 Task: Create a due date automation trigger when advanced on, on the tuesday of the week before a card is due add fields without custom field "Resume" cleared at 11:00 AM.
Action: Mouse moved to (831, 311)
Screenshot: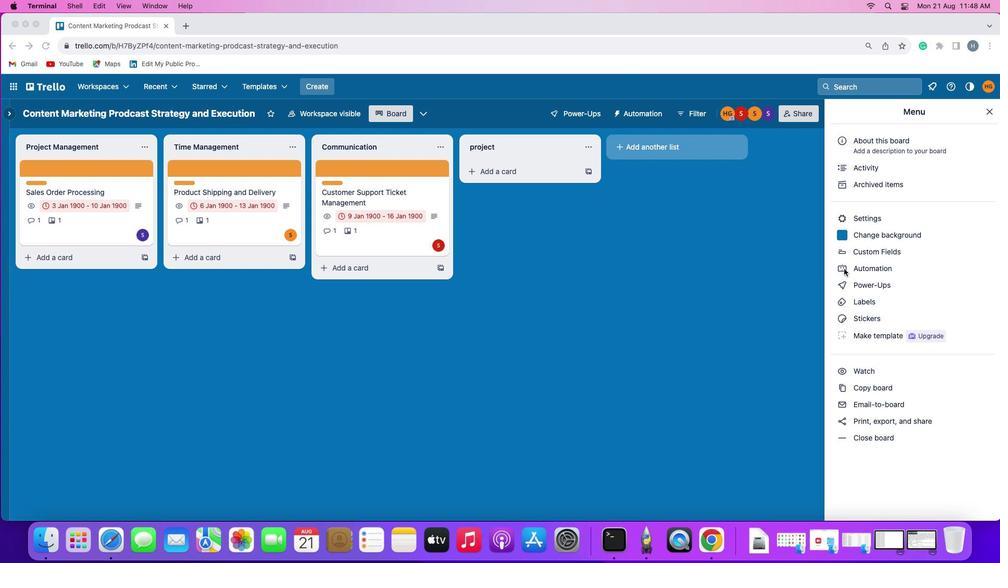 
Action: Mouse pressed left at (831, 311)
Screenshot: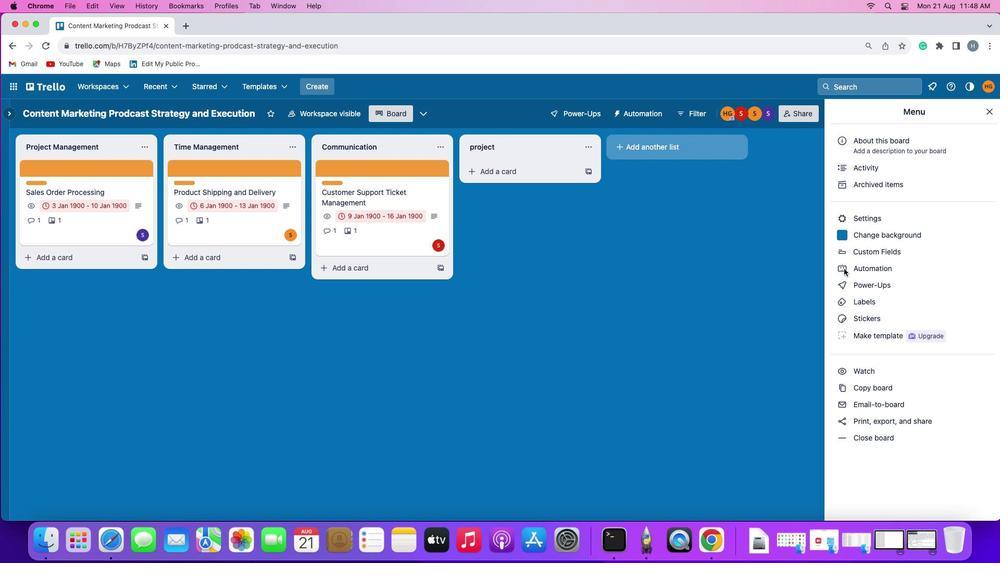 
Action: Mouse pressed left at (831, 311)
Screenshot: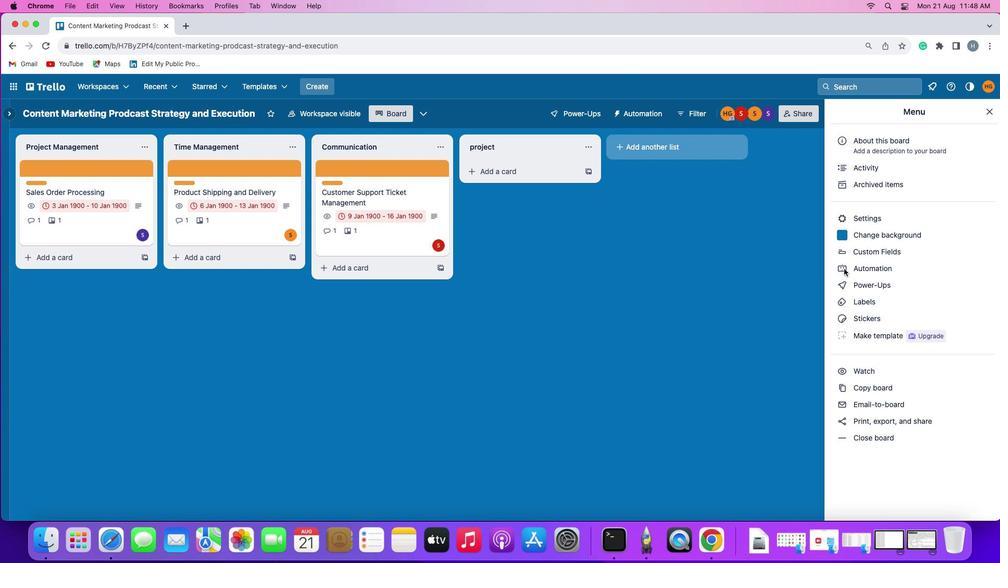 
Action: Mouse moved to (96, 291)
Screenshot: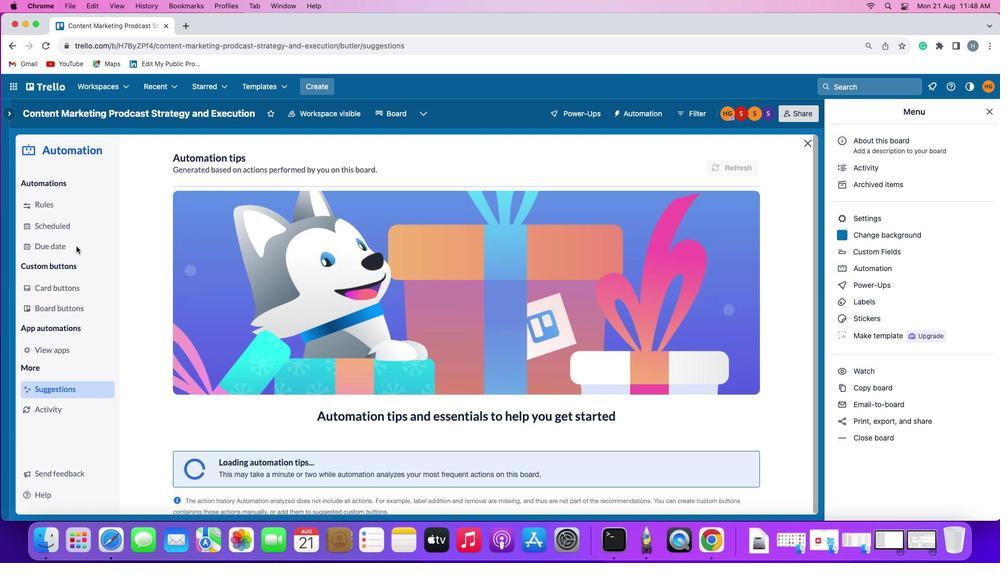 
Action: Mouse pressed left at (96, 291)
Screenshot: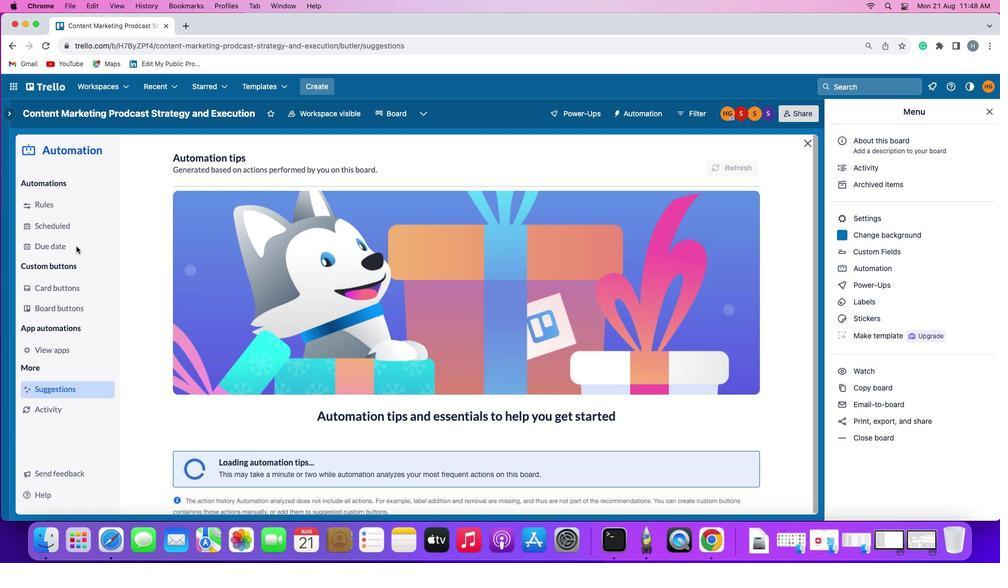 
Action: Mouse moved to (710, 217)
Screenshot: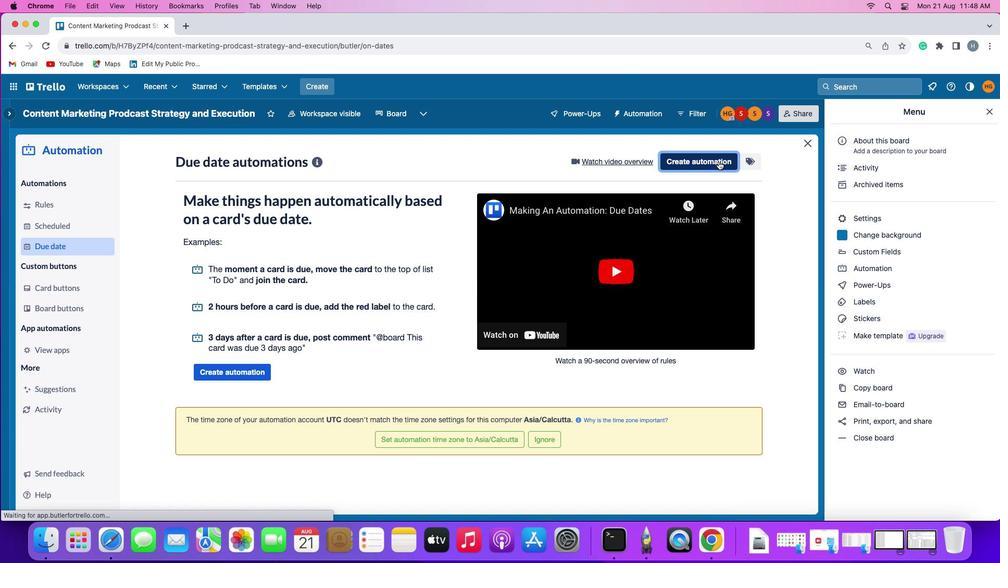 
Action: Mouse pressed left at (710, 217)
Screenshot: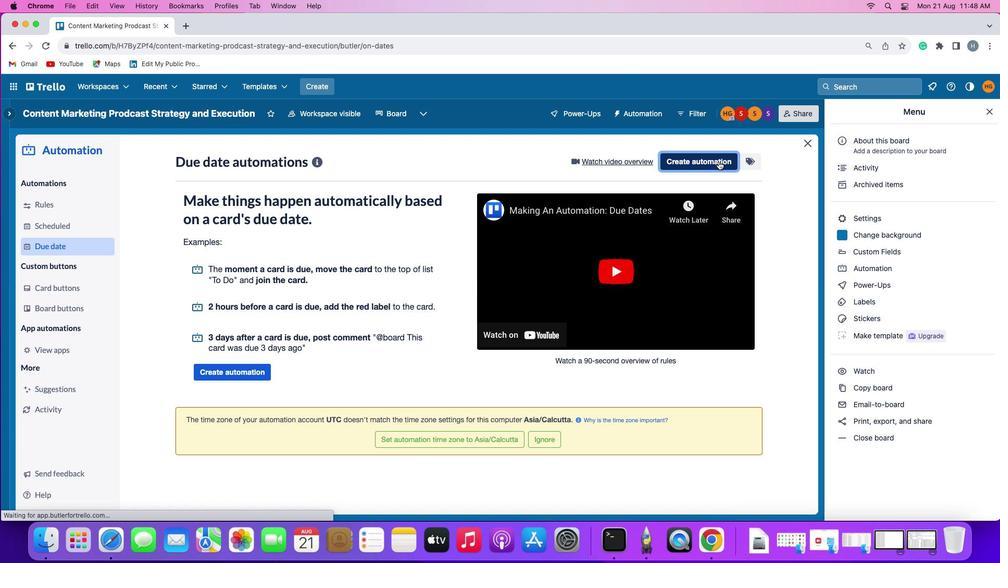 
Action: Mouse moved to (220, 302)
Screenshot: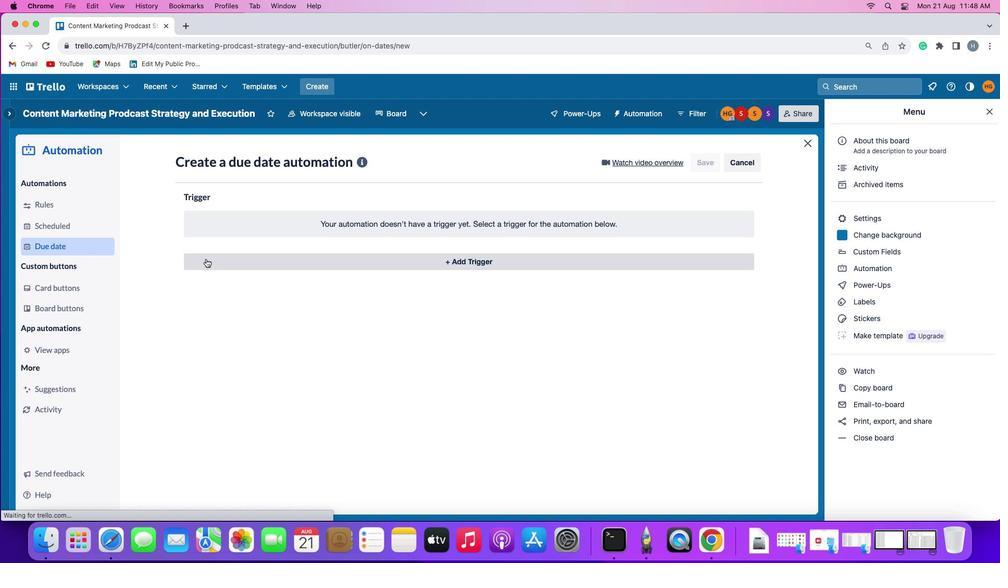
Action: Mouse pressed left at (220, 302)
Screenshot: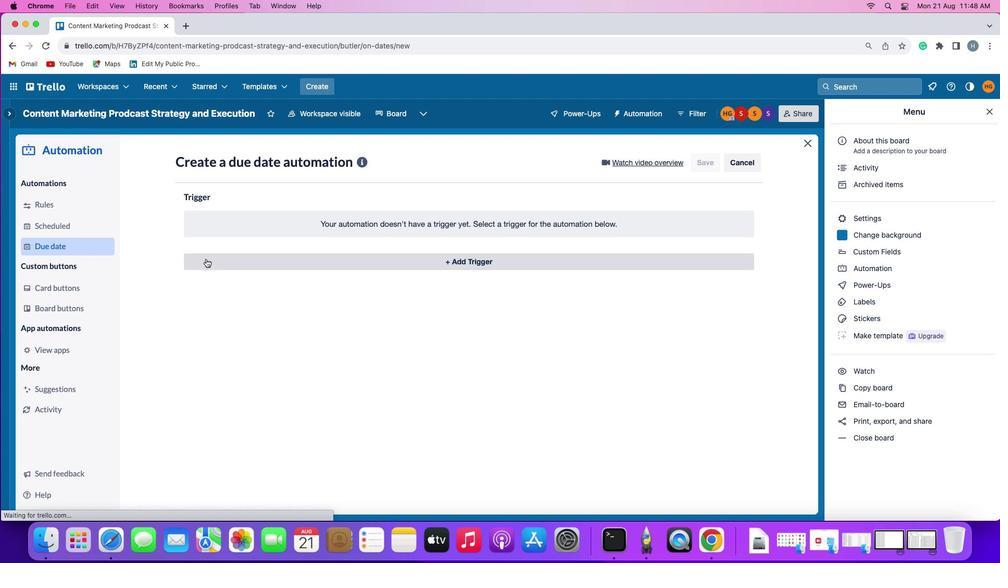 
Action: Mouse moved to (240, 477)
Screenshot: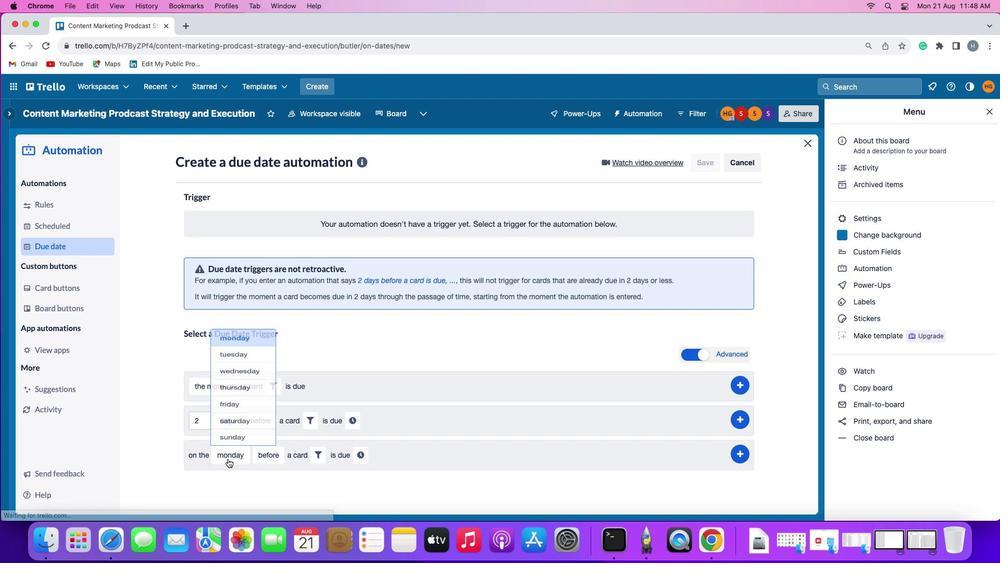 
Action: Mouse pressed left at (240, 477)
Screenshot: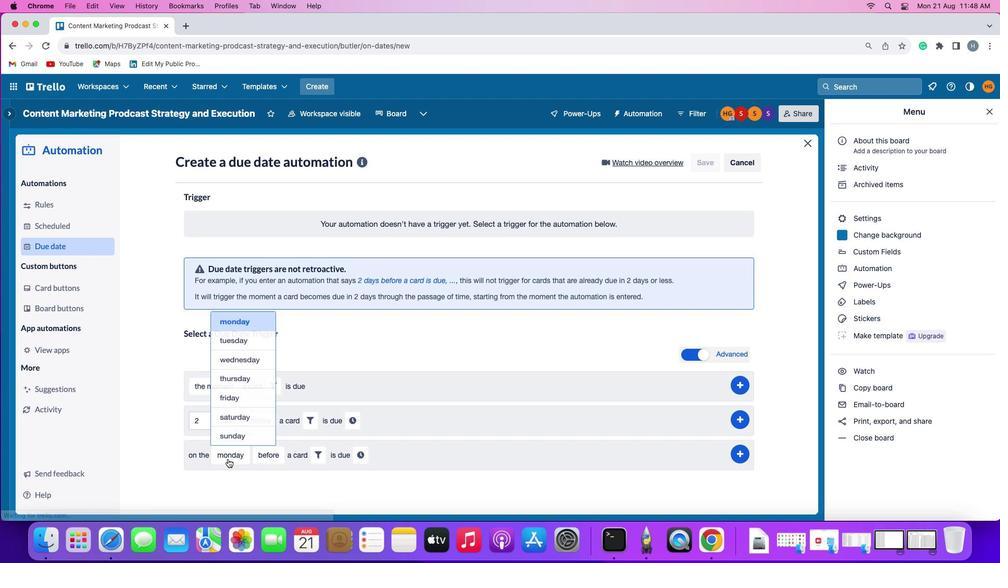 
Action: Mouse moved to (263, 367)
Screenshot: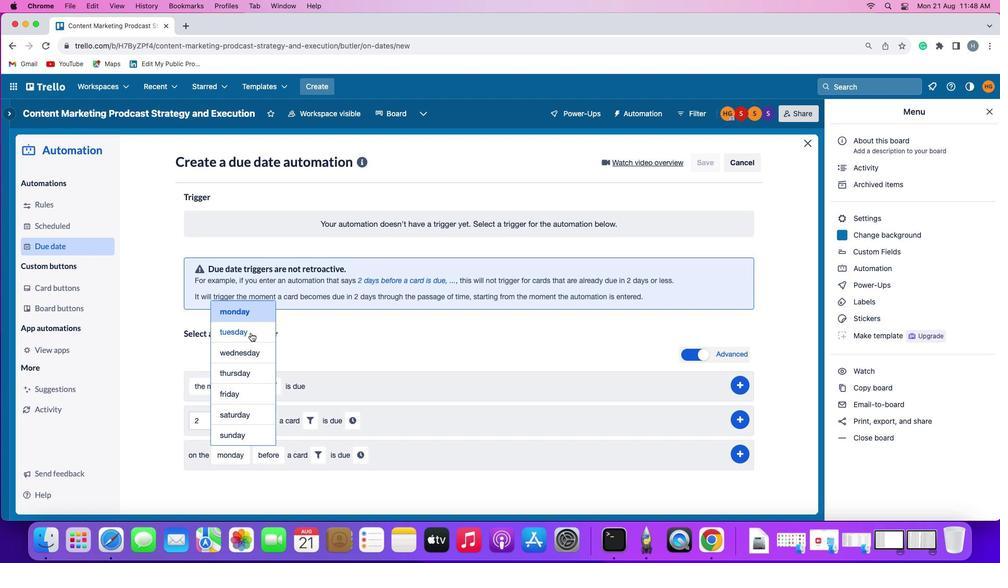 
Action: Mouse pressed left at (263, 367)
Screenshot: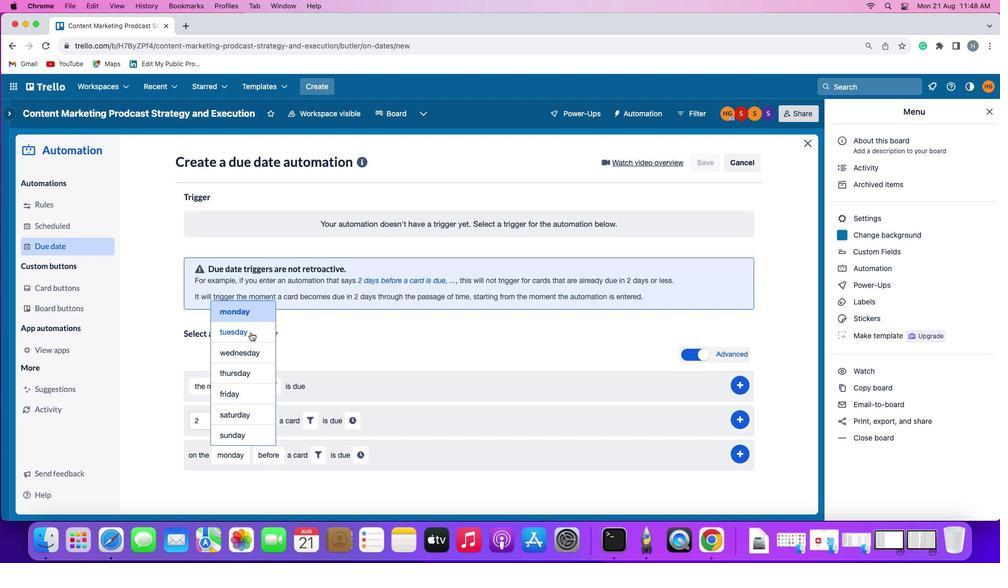 
Action: Mouse moved to (281, 480)
Screenshot: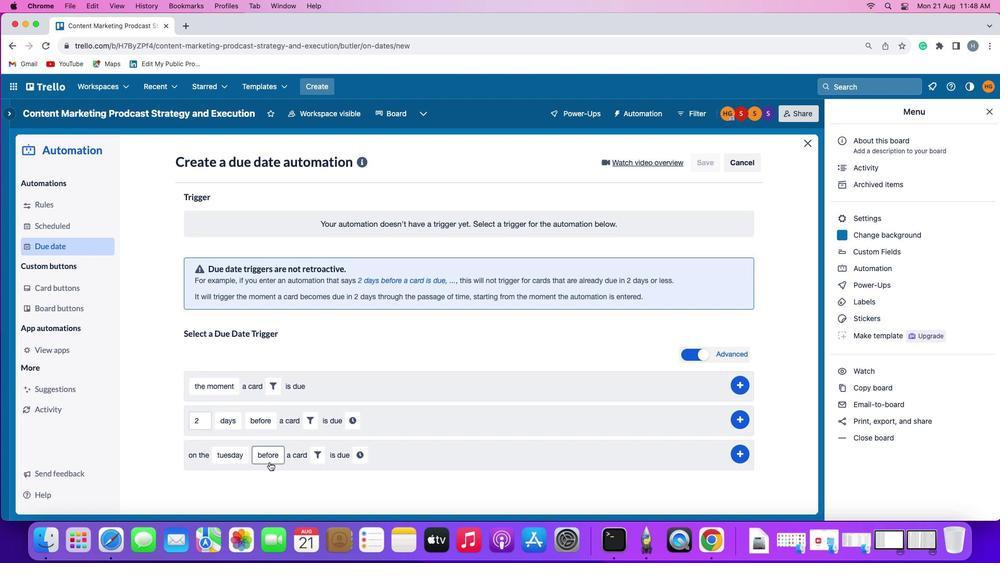 
Action: Mouse pressed left at (281, 480)
Screenshot: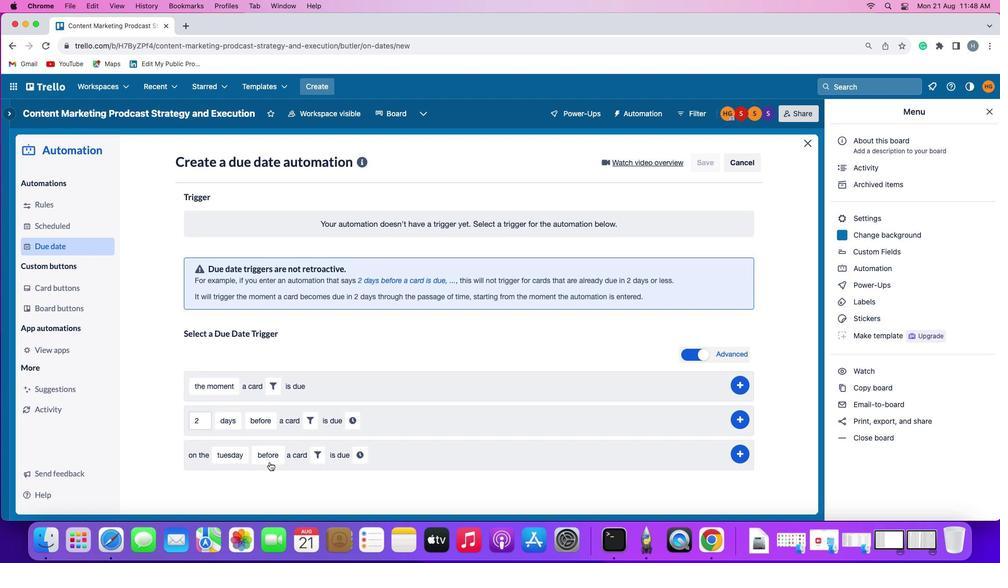 
Action: Mouse moved to (288, 456)
Screenshot: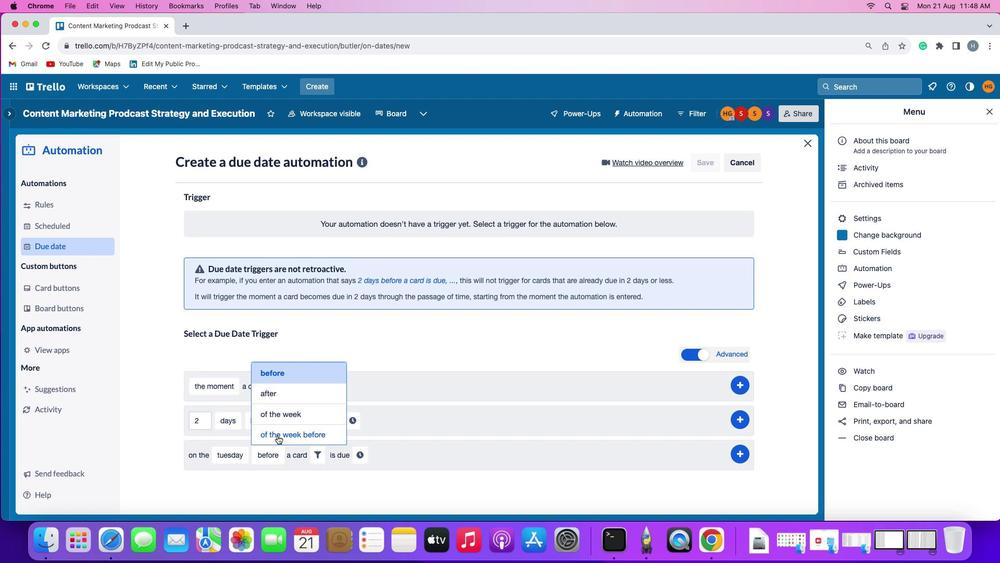 
Action: Mouse pressed left at (288, 456)
Screenshot: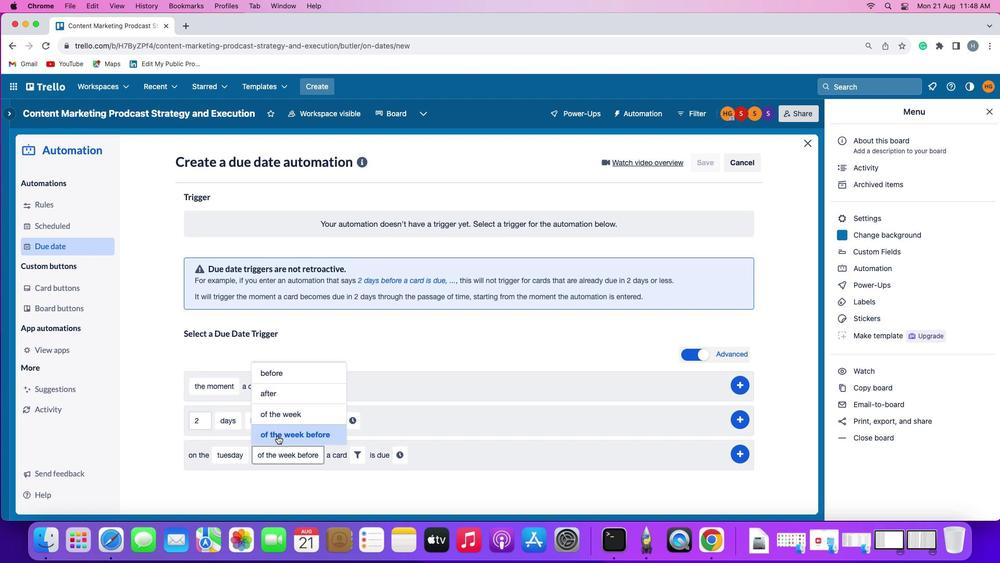 
Action: Mouse moved to (363, 473)
Screenshot: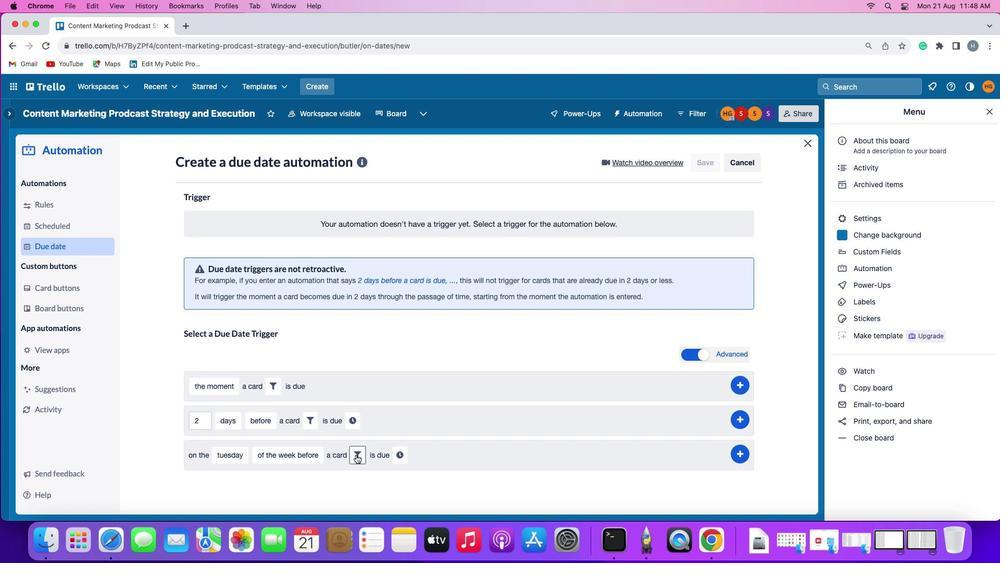 
Action: Mouse pressed left at (363, 473)
Screenshot: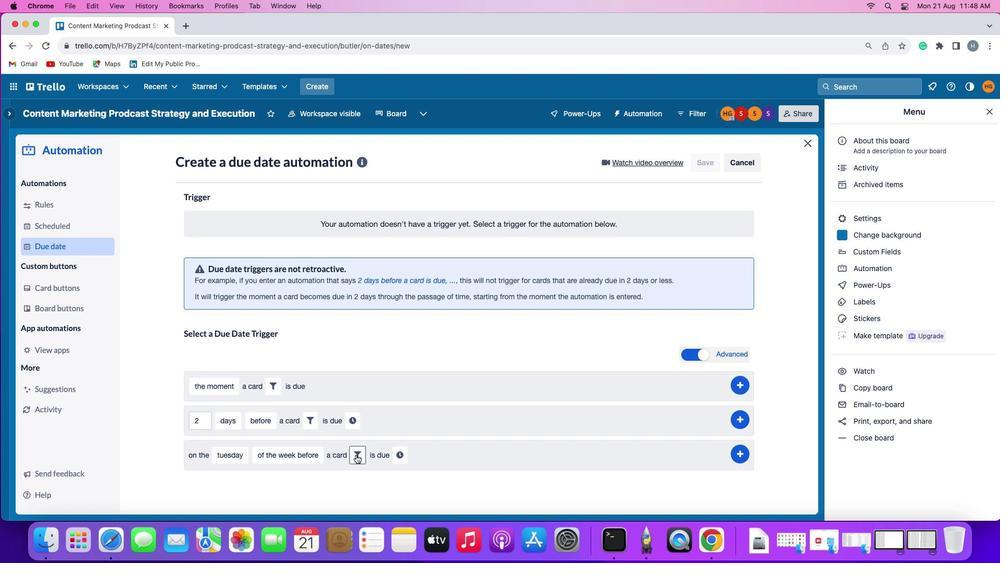 
Action: Mouse moved to (520, 505)
Screenshot: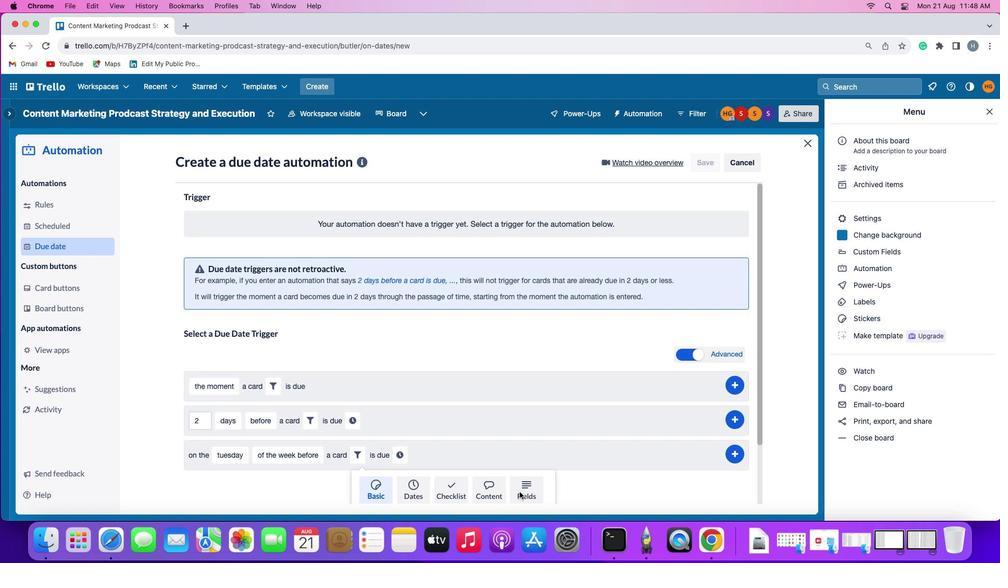 
Action: Mouse pressed left at (520, 505)
Screenshot: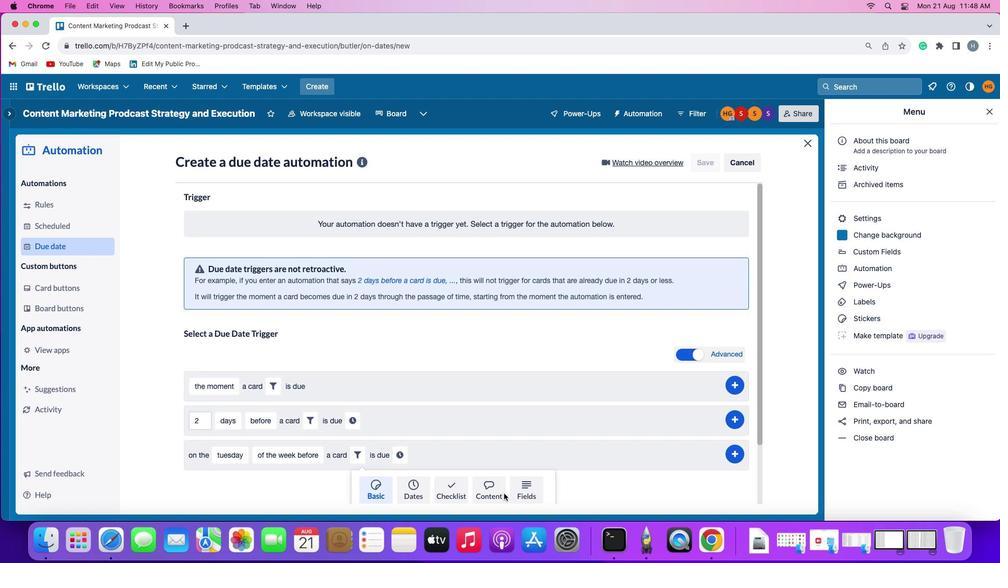
Action: Mouse moved to (353, 492)
Screenshot: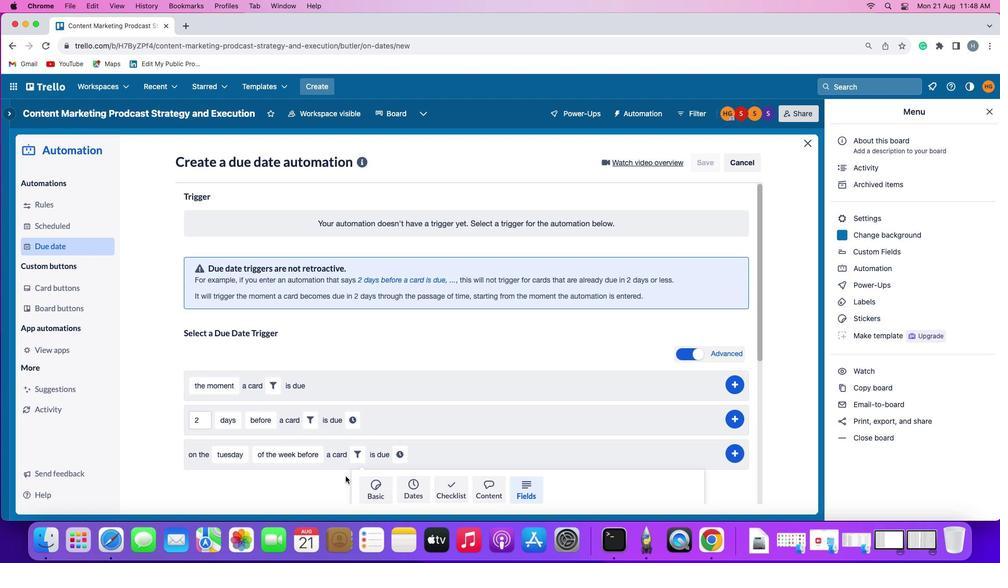 
Action: Mouse scrolled (353, 492) with delta (22, 76)
Screenshot: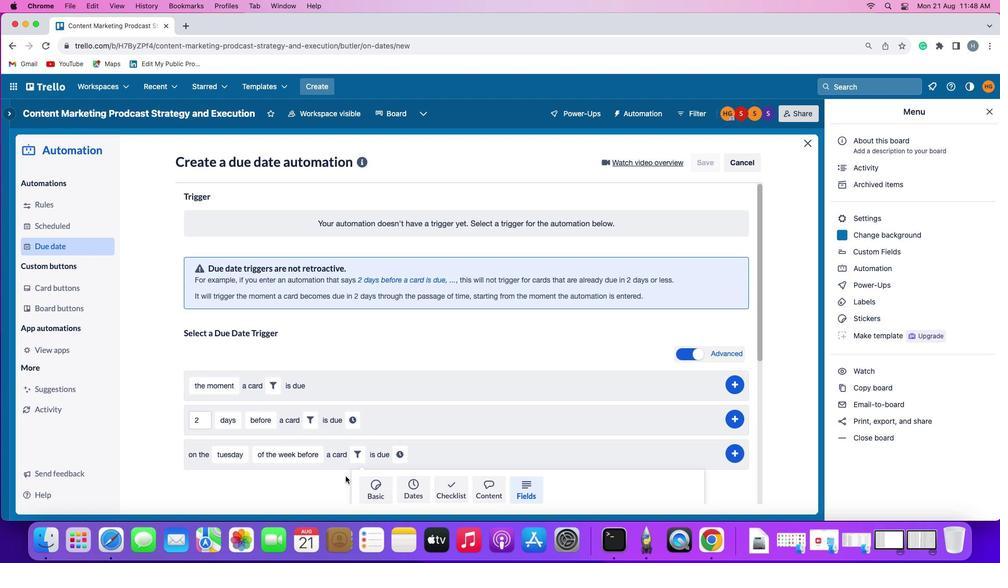 
Action: Mouse scrolled (353, 492) with delta (22, 76)
Screenshot: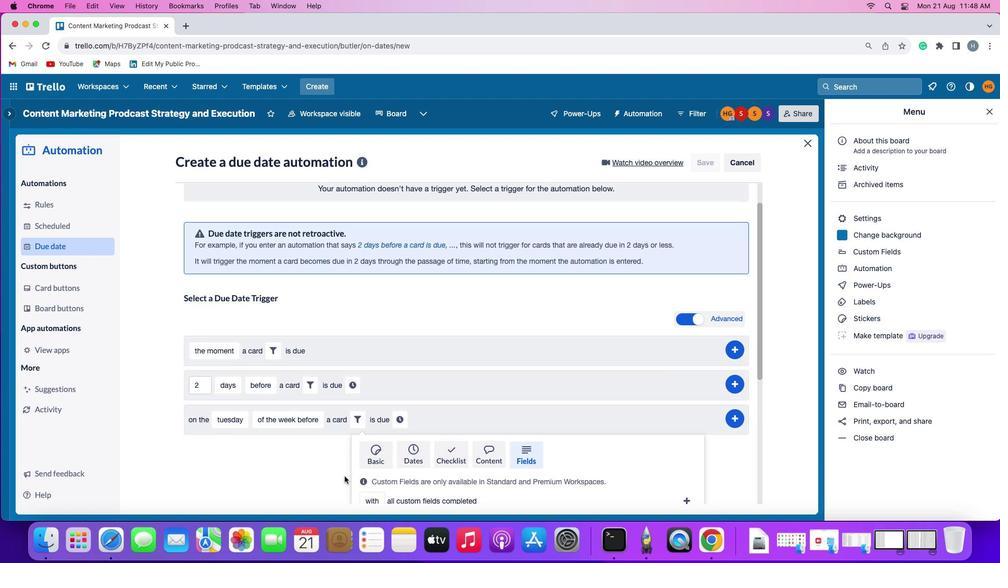 
Action: Mouse scrolled (353, 492) with delta (22, 75)
Screenshot: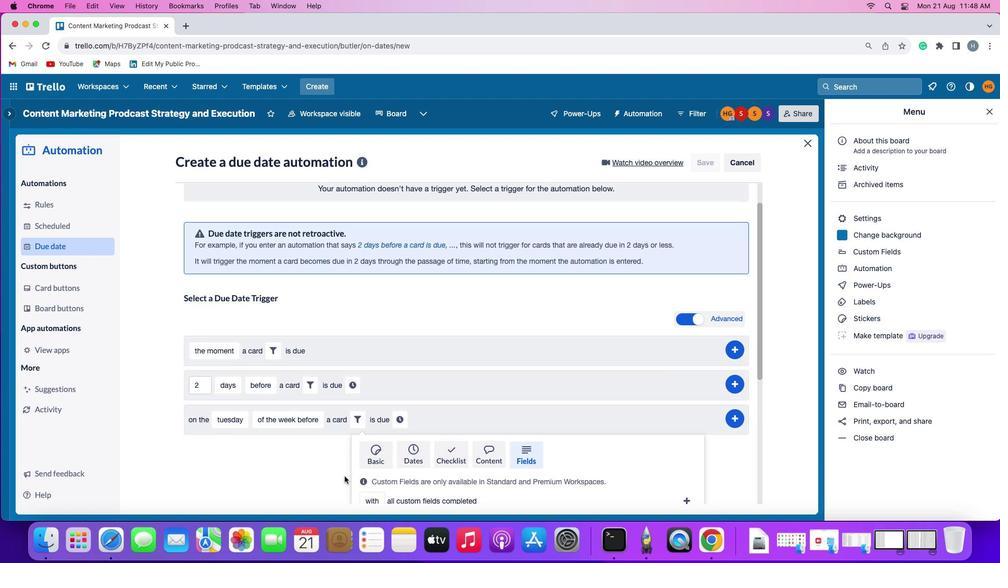 
Action: Mouse moved to (353, 492)
Screenshot: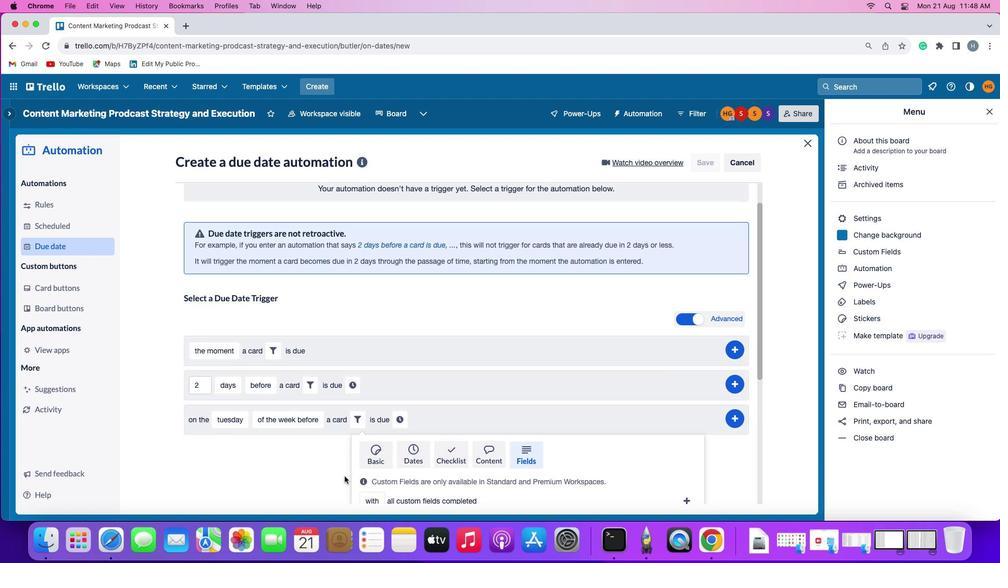 
Action: Mouse scrolled (353, 492) with delta (22, 74)
Screenshot: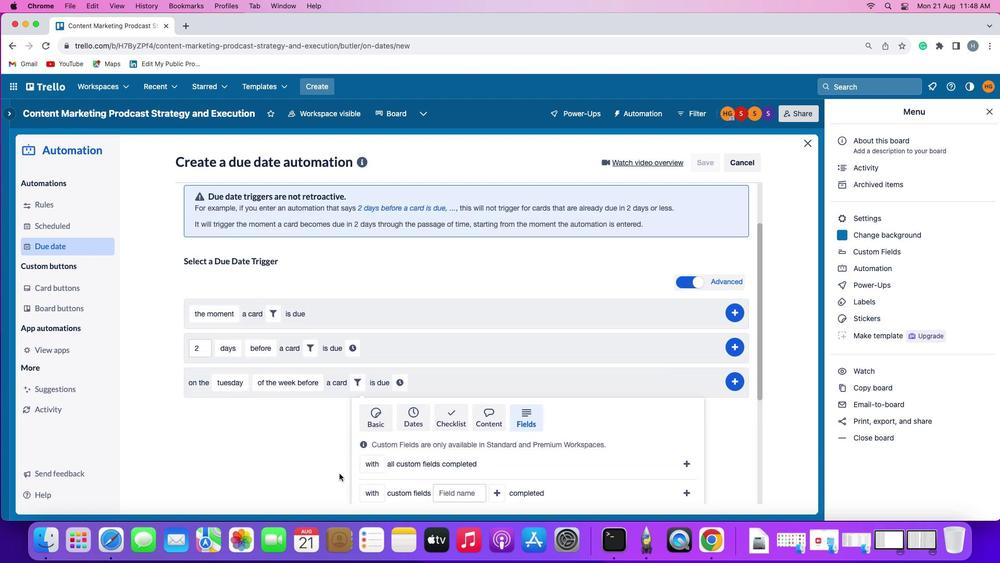 
Action: Mouse moved to (353, 492)
Screenshot: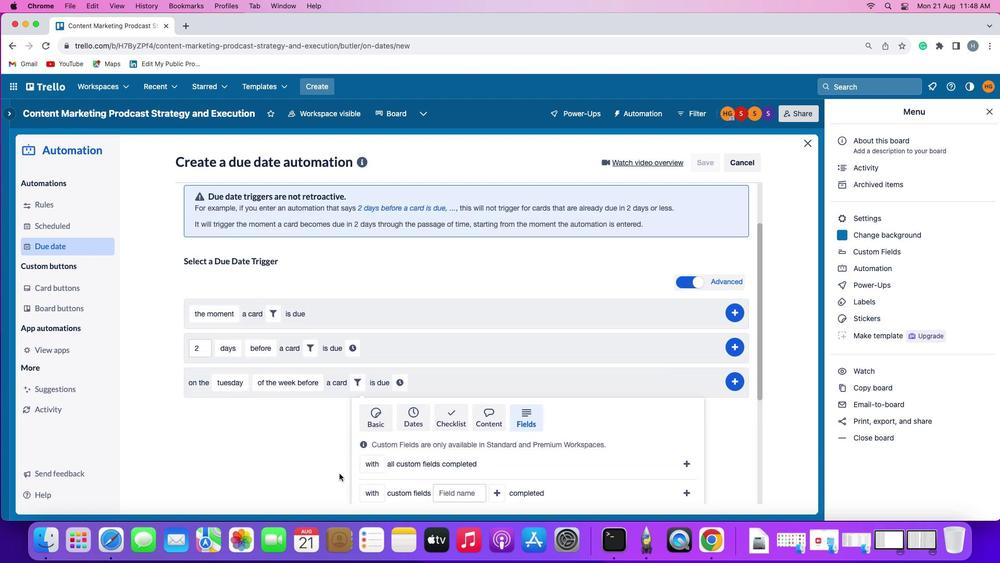 
Action: Mouse scrolled (353, 492) with delta (22, 74)
Screenshot: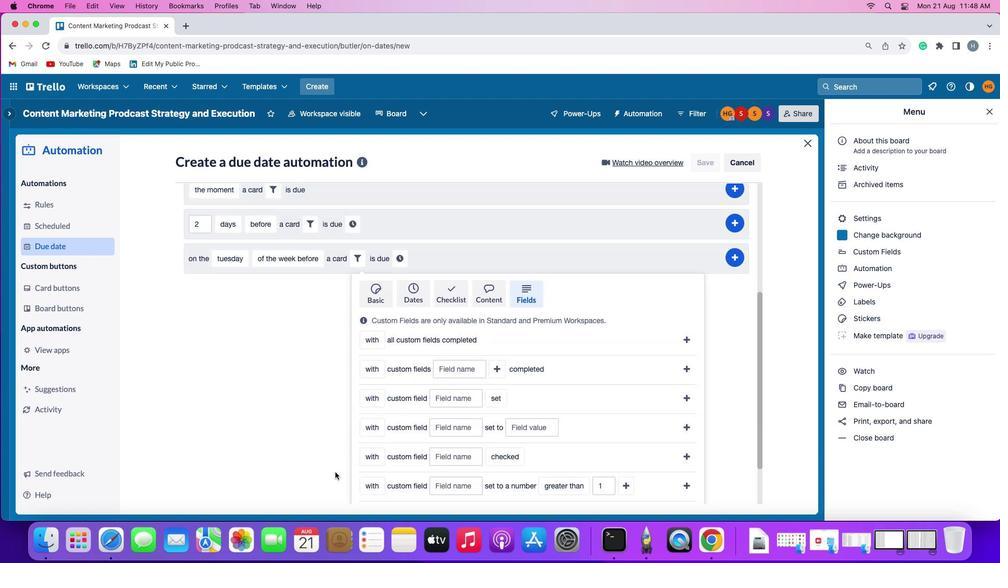 
Action: Mouse moved to (333, 486)
Screenshot: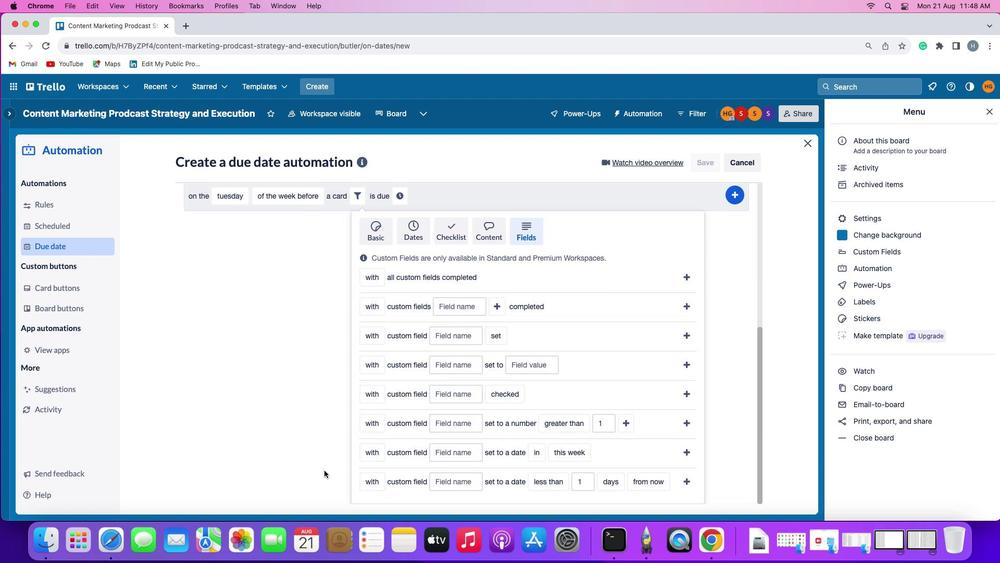 
Action: Mouse scrolled (333, 486) with delta (22, 76)
Screenshot: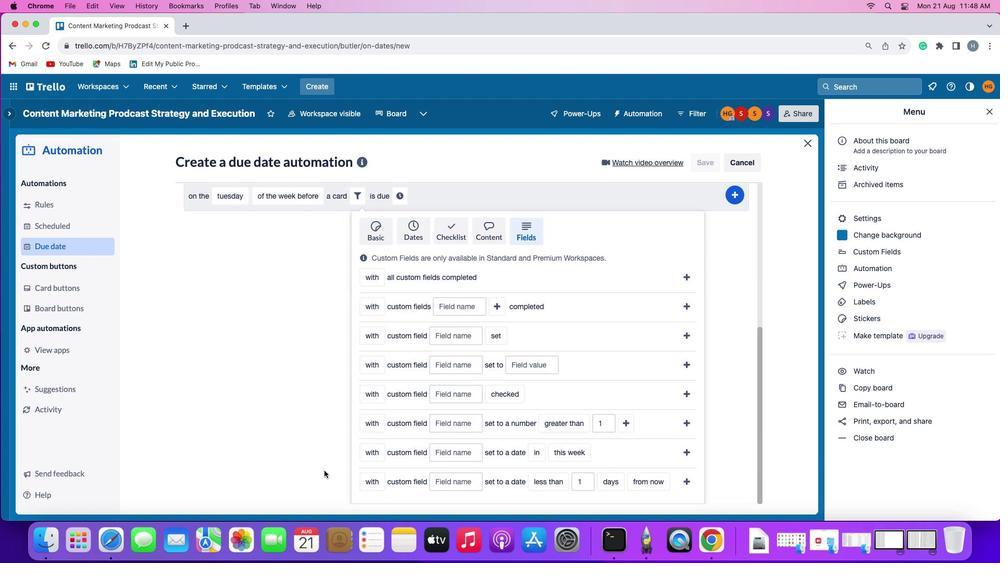 
Action: Mouse scrolled (333, 486) with delta (22, 76)
Screenshot: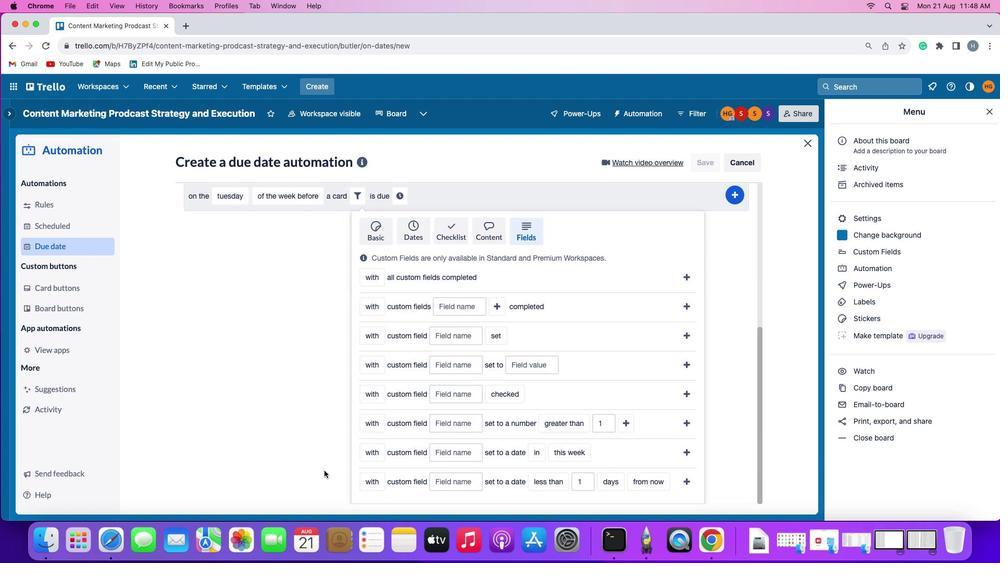 
Action: Mouse scrolled (333, 486) with delta (22, 75)
Screenshot: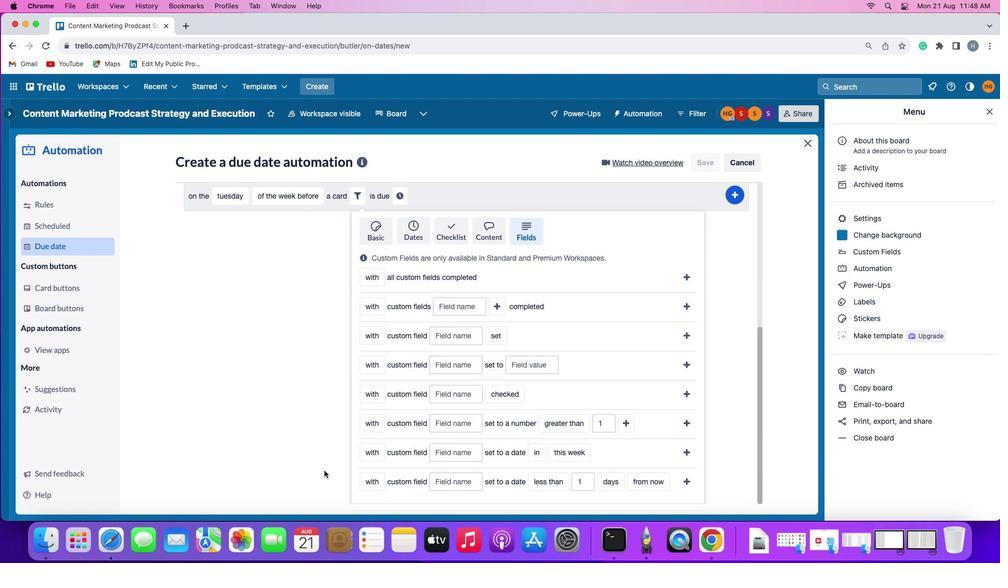
Action: Mouse scrolled (333, 486) with delta (22, 74)
Screenshot: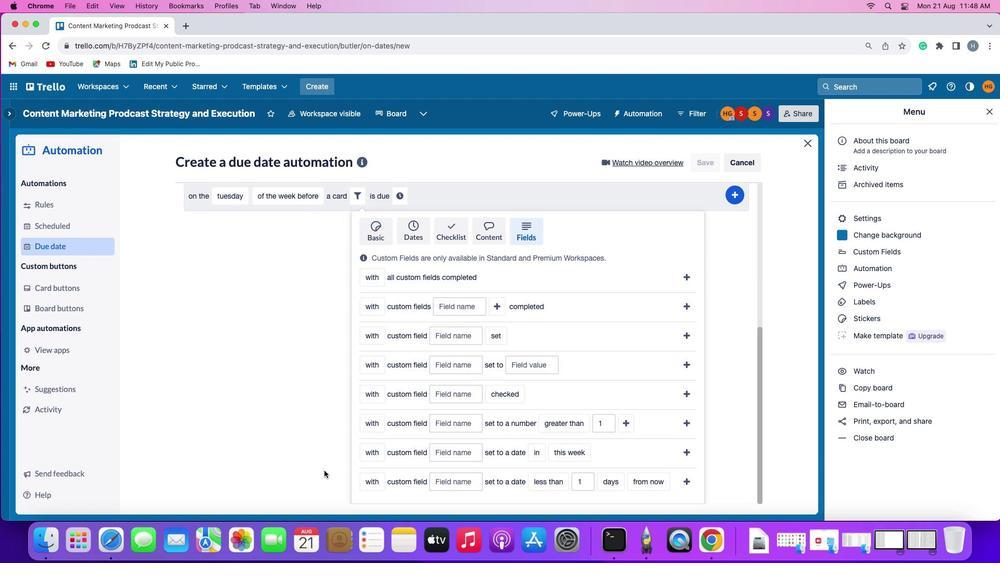 
Action: Mouse moved to (377, 367)
Screenshot: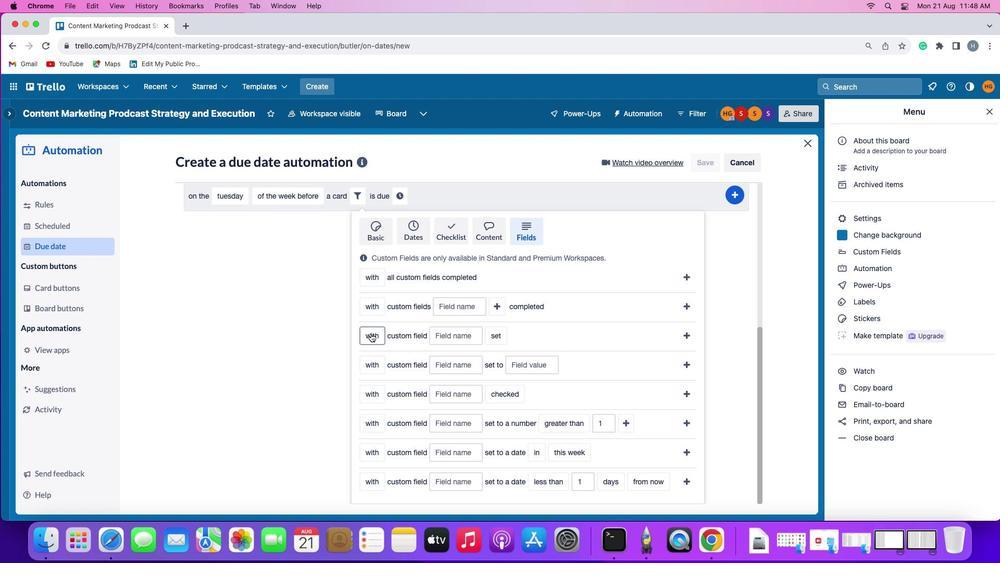 
Action: Mouse pressed left at (377, 367)
Screenshot: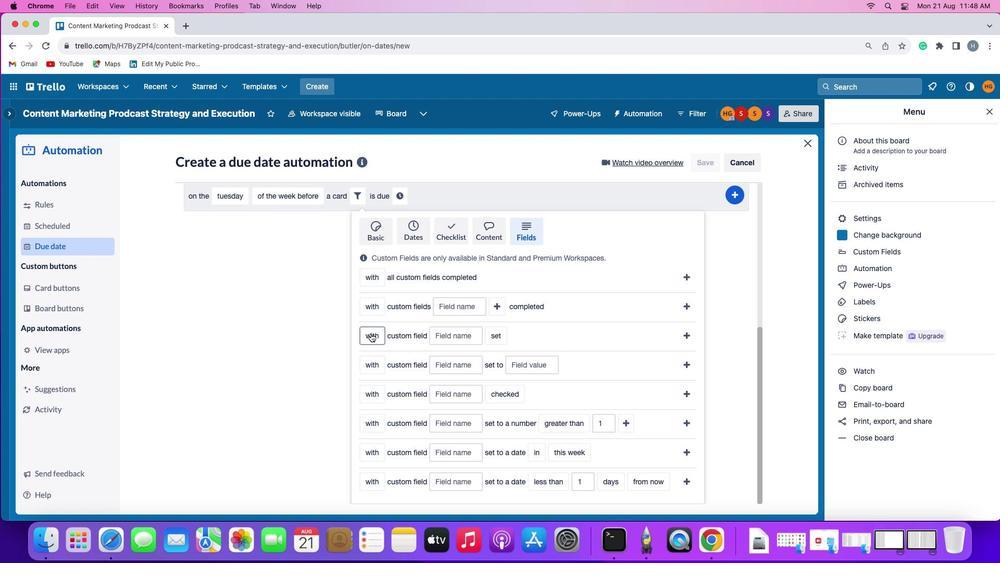 
Action: Mouse moved to (390, 405)
Screenshot: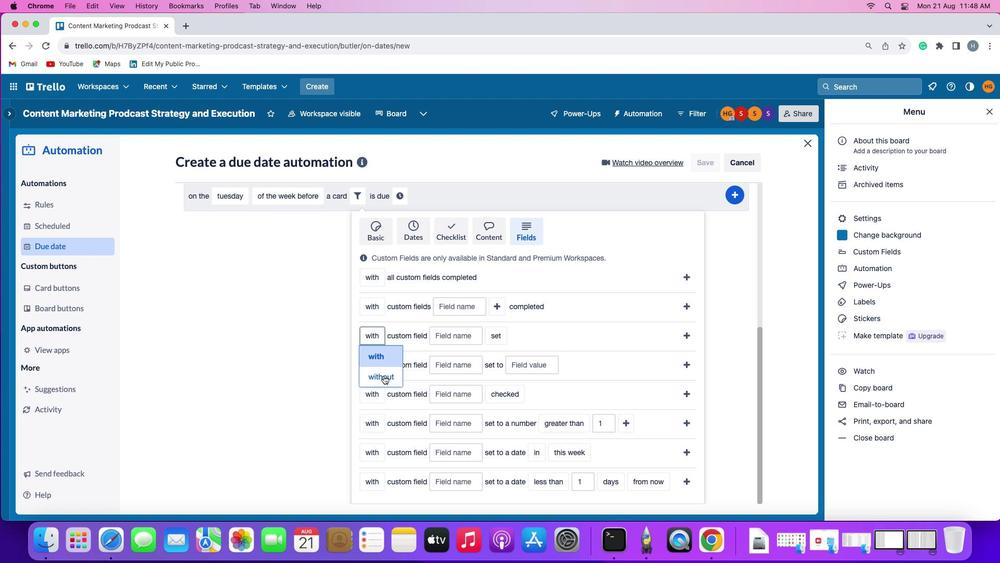 
Action: Mouse pressed left at (390, 405)
Screenshot: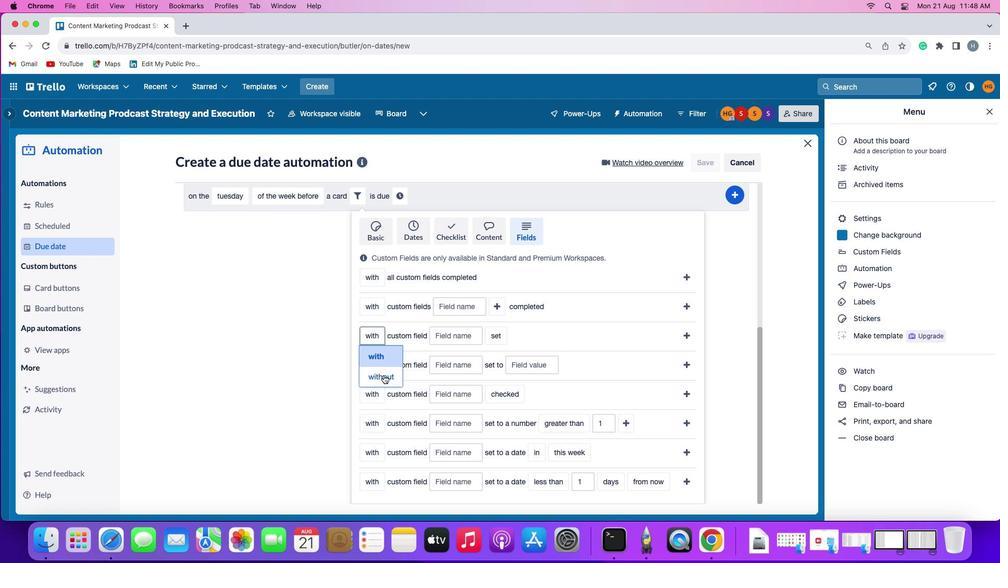 
Action: Mouse moved to (455, 373)
Screenshot: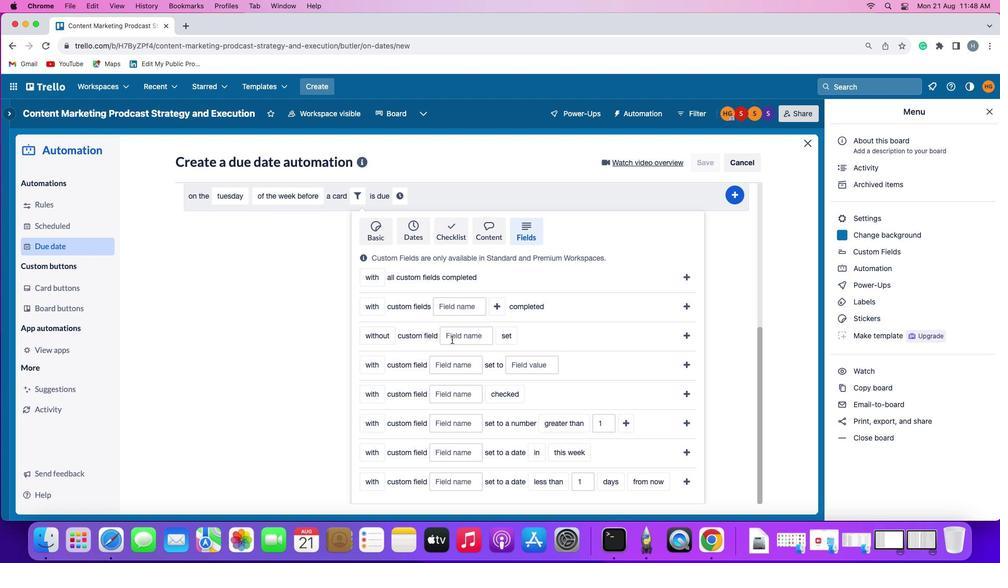 
Action: Mouse pressed left at (455, 373)
Screenshot: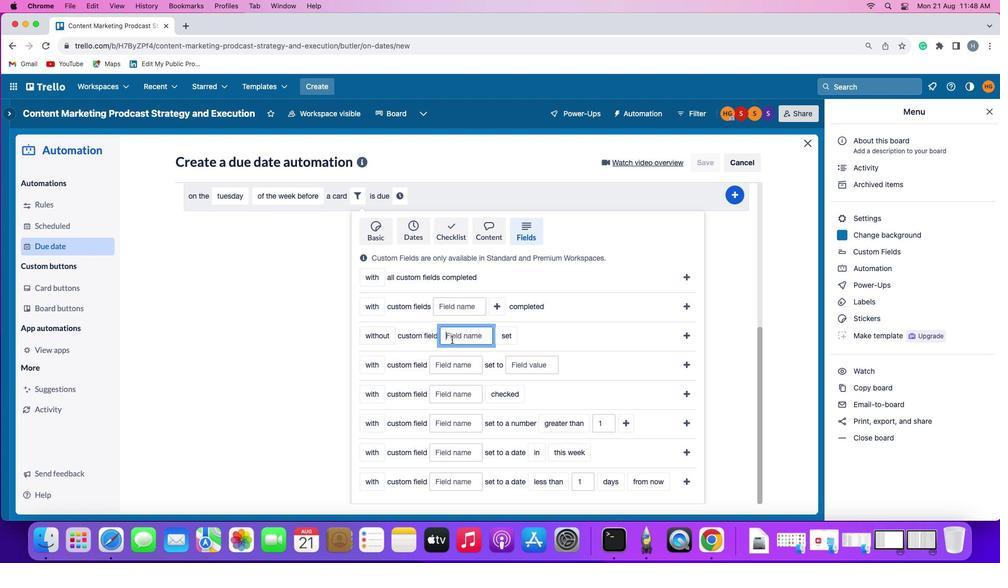 
Action: Key pressed Key.shift'R''e''s''u''m''e'
Screenshot: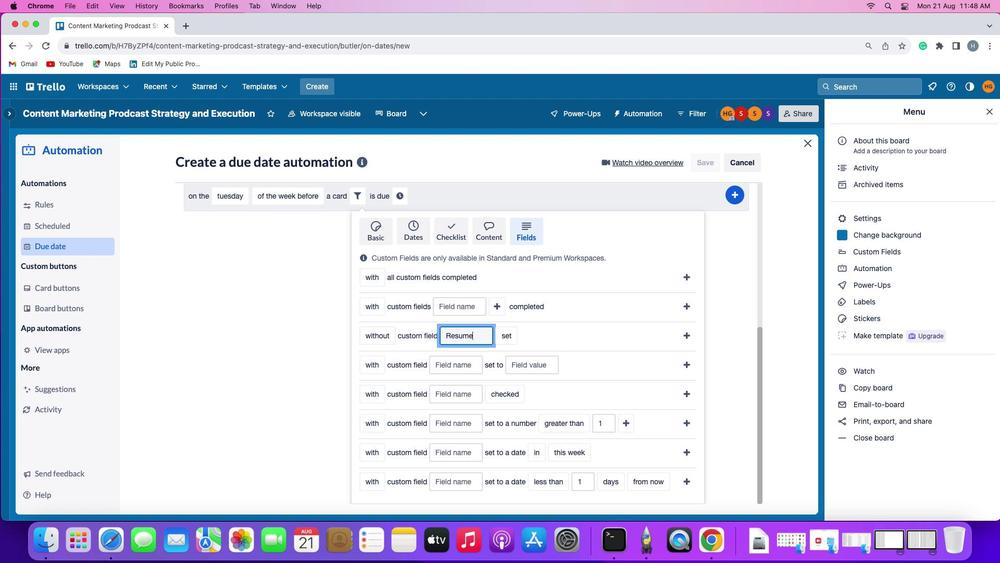 
Action: Mouse moved to (516, 368)
Screenshot: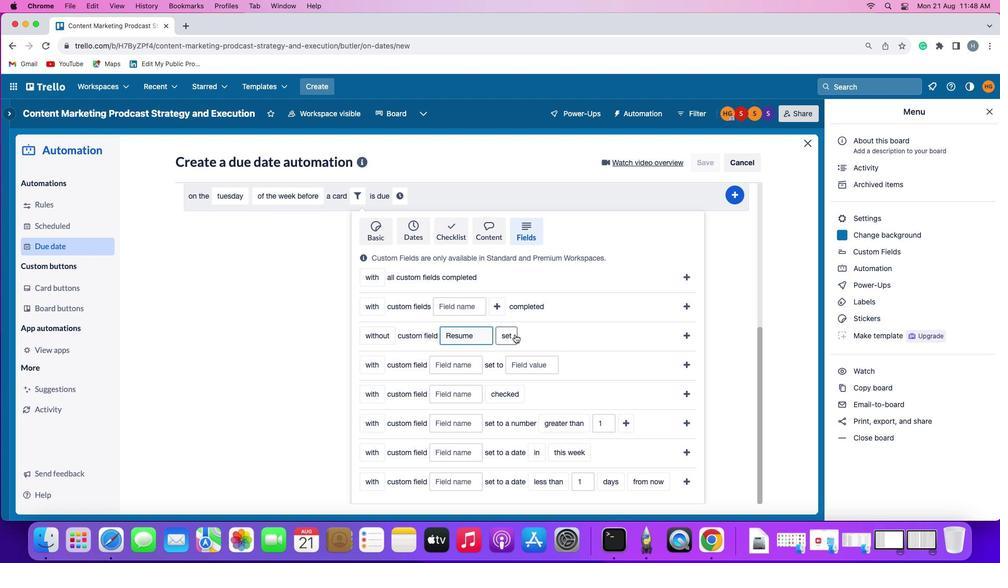 
Action: Mouse pressed left at (516, 368)
Screenshot: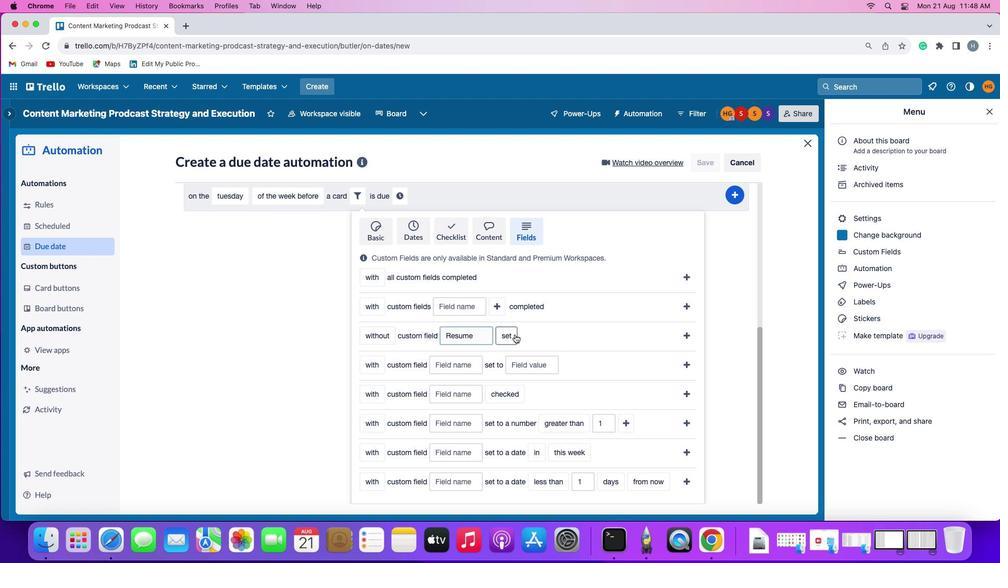 
Action: Mouse moved to (516, 408)
Screenshot: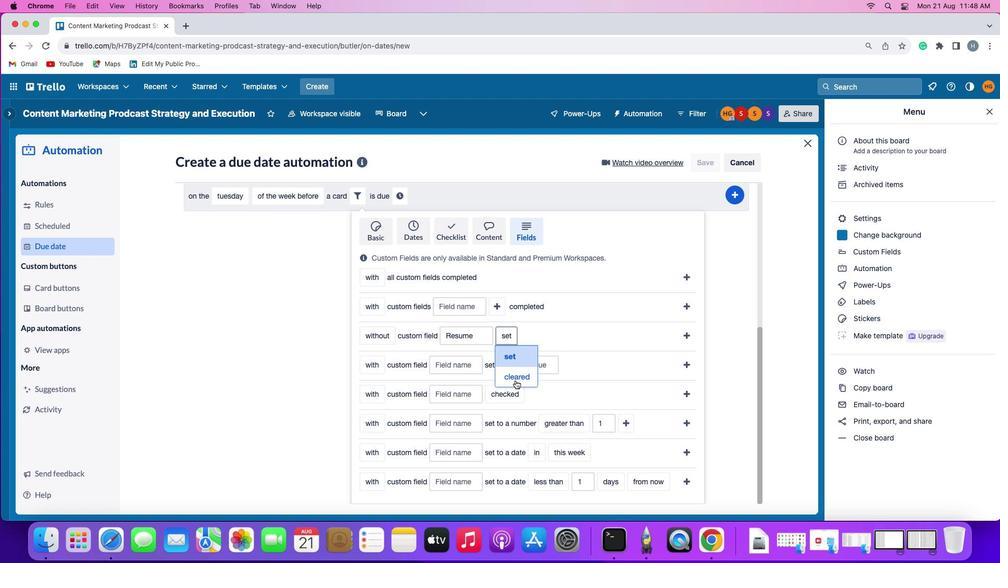 
Action: Mouse pressed left at (516, 408)
Screenshot: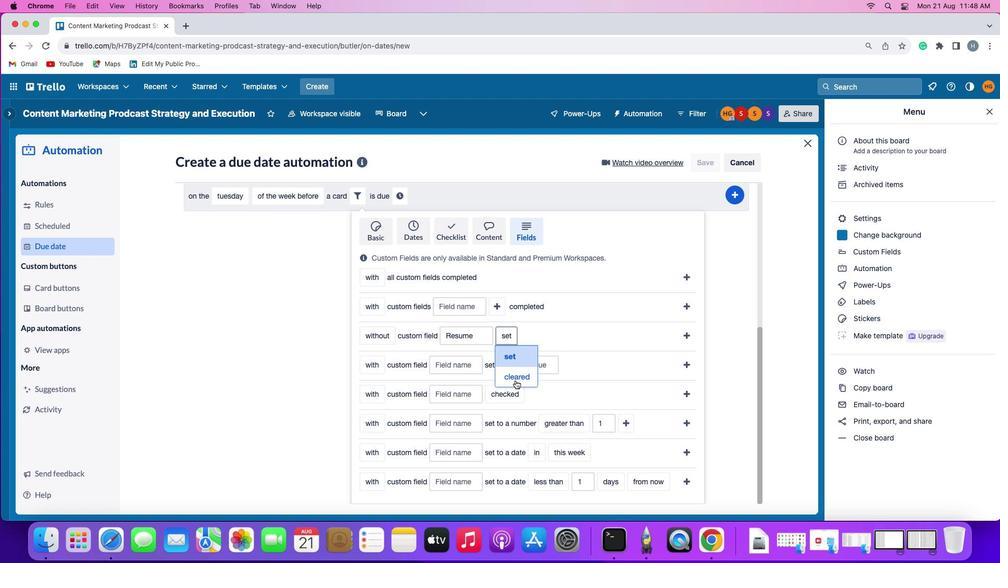 
Action: Mouse moved to (689, 365)
Screenshot: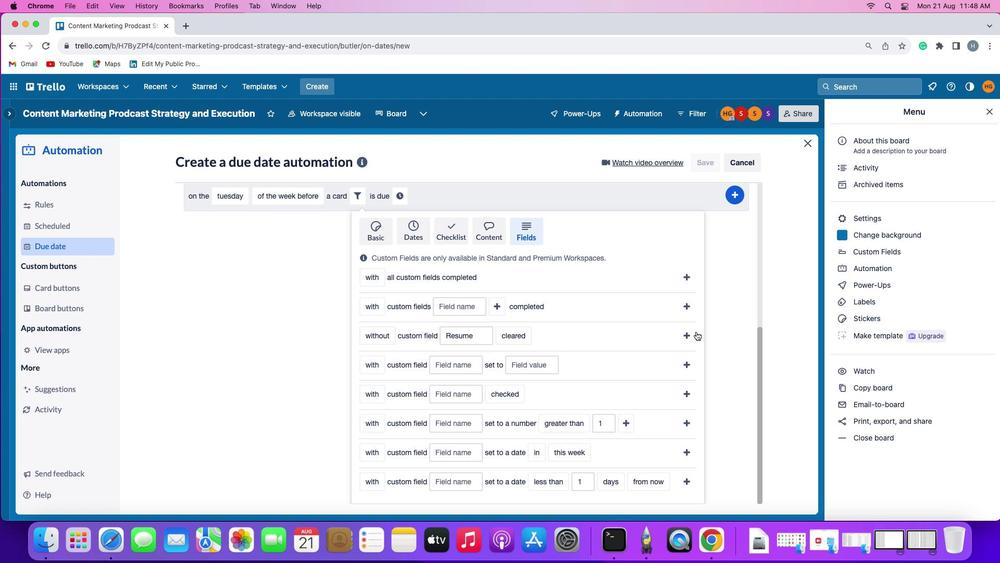 
Action: Mouse pressed left at (689, 365)
Screenshot: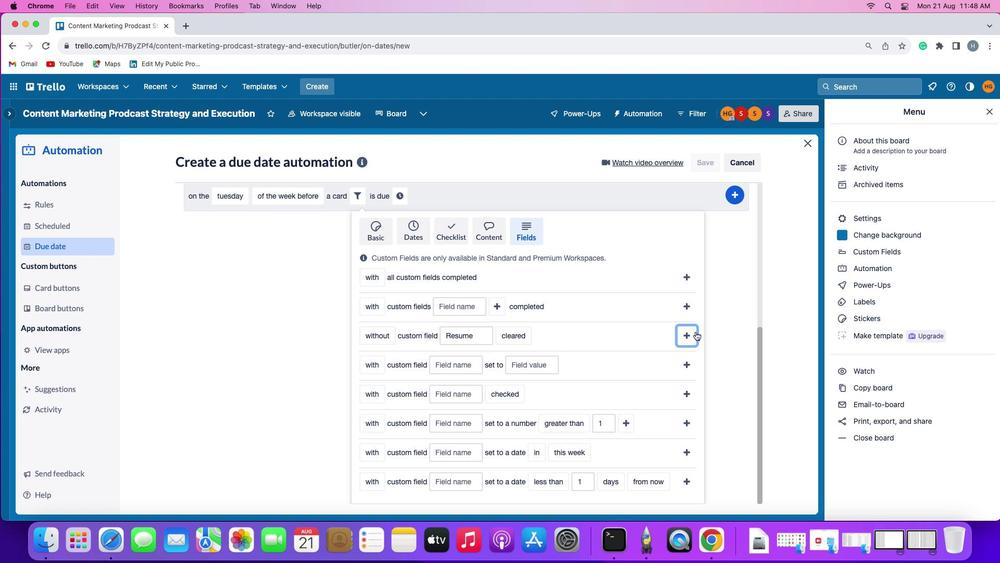 
Action: Mouse moved to (553, 473)
Screenshot: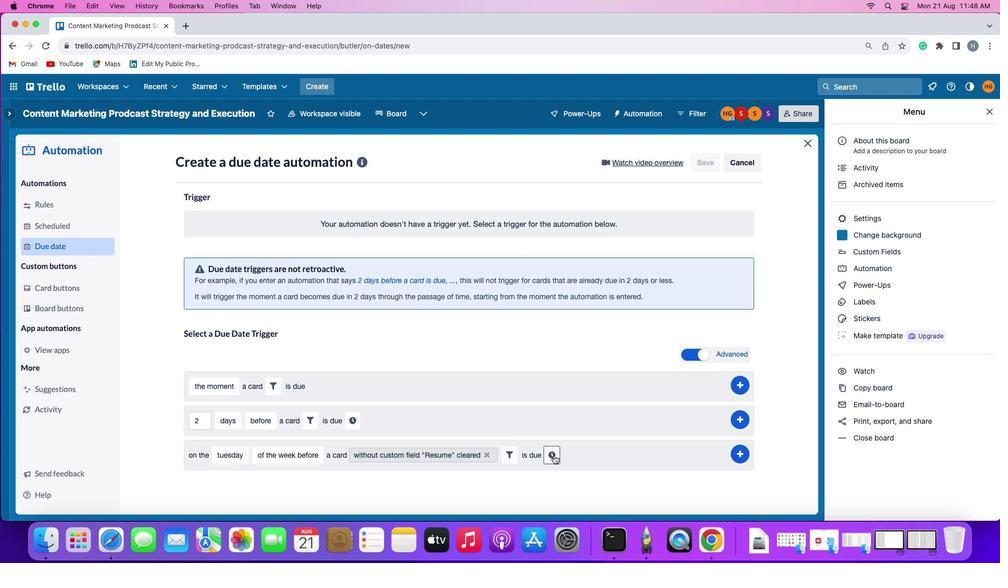 
Action: Mouse pressed left at (553, 473)
Screenshot: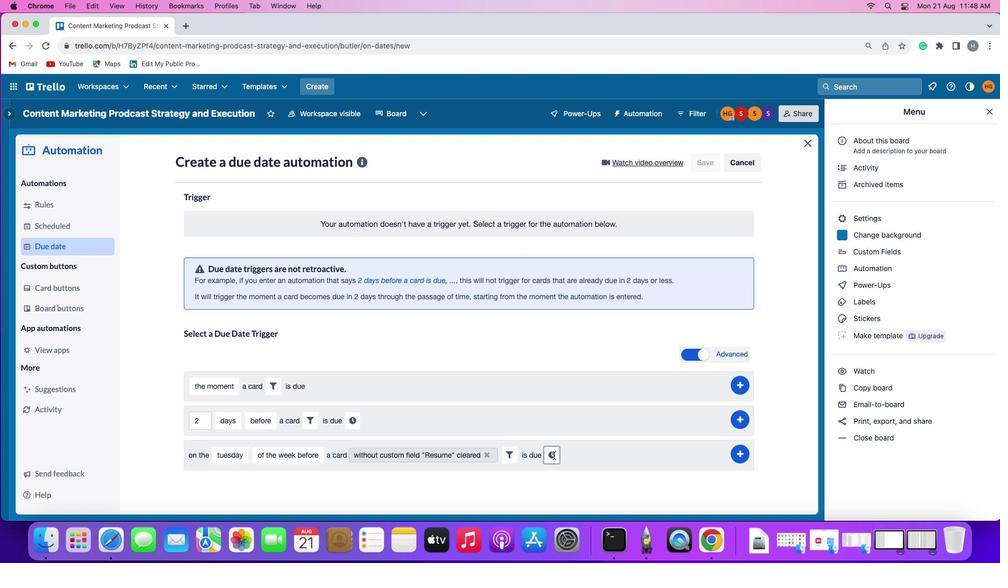 
Action: Mouse moved to (575, 473)
Screenshot: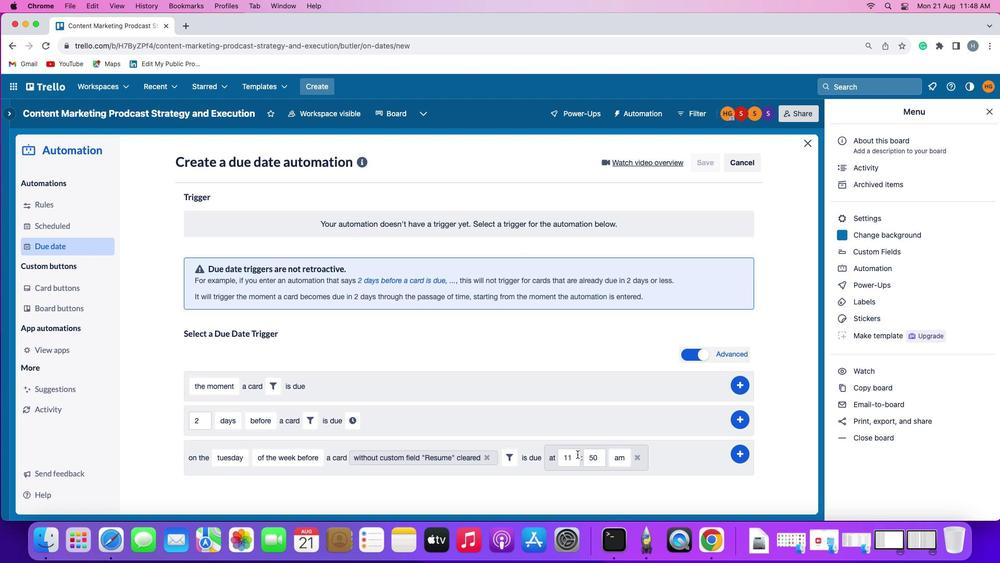 
Action: Mouse pressed left at (575, 473)
Screenshot: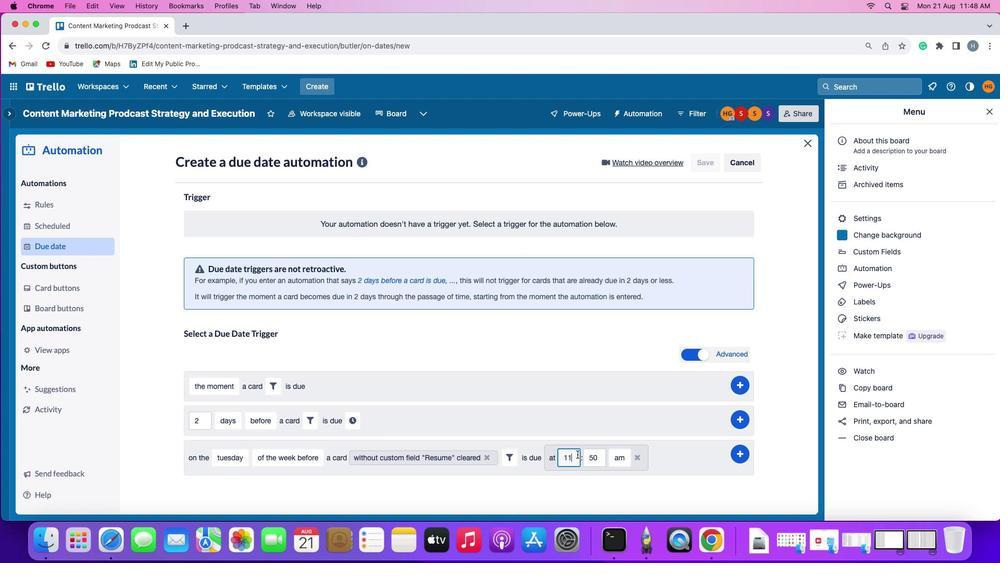 
Action: Mouse moved to (579, 472)
Screenshot: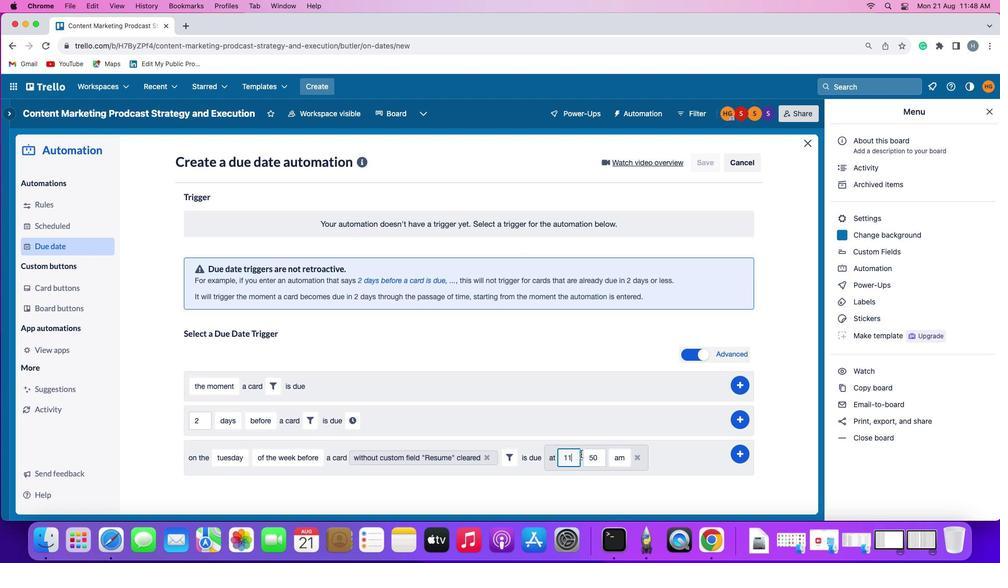 
Action: Key pressed Key.backspace'1'
Screenshot: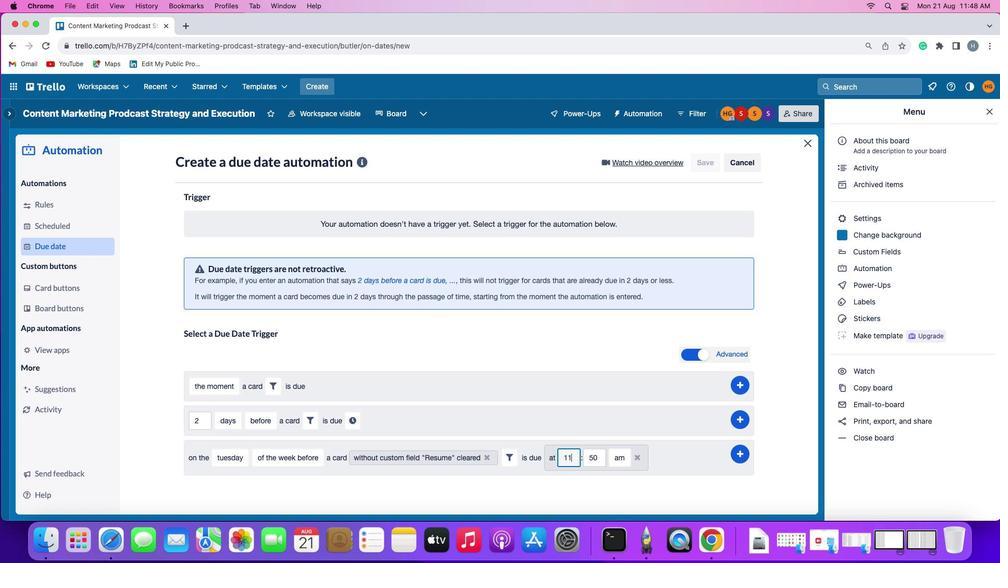 
Action: Mouse moved to (594, 473)
Screenshot: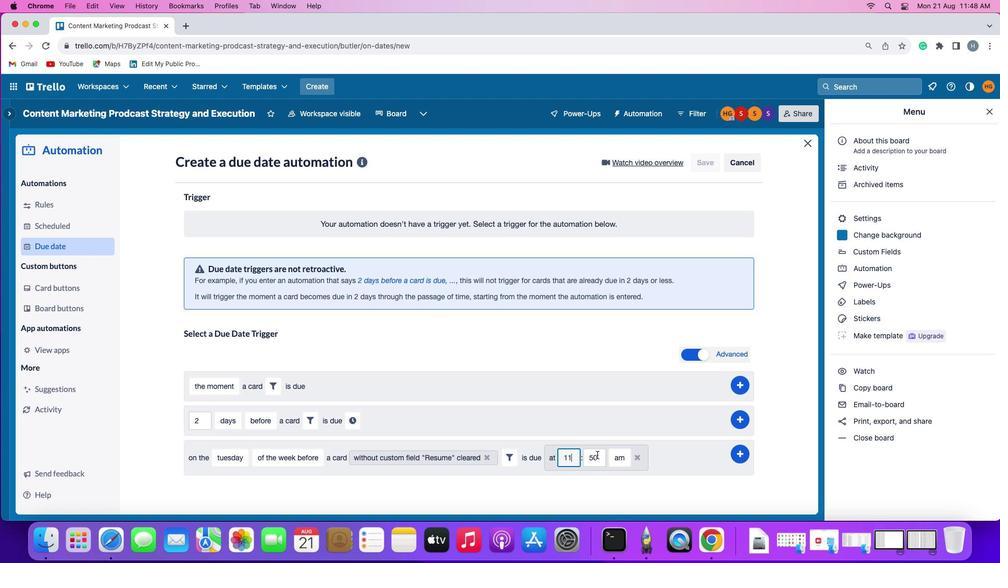 
Action: Mouse pressed left at (594, 473)
Screenshot: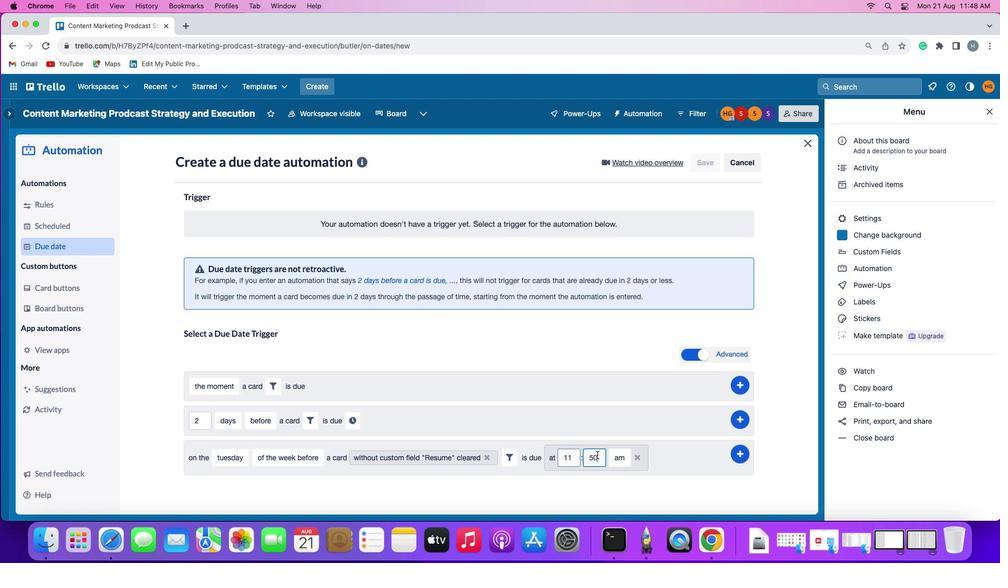 
Action: Mouse moved to (594, 473)
Screenshot: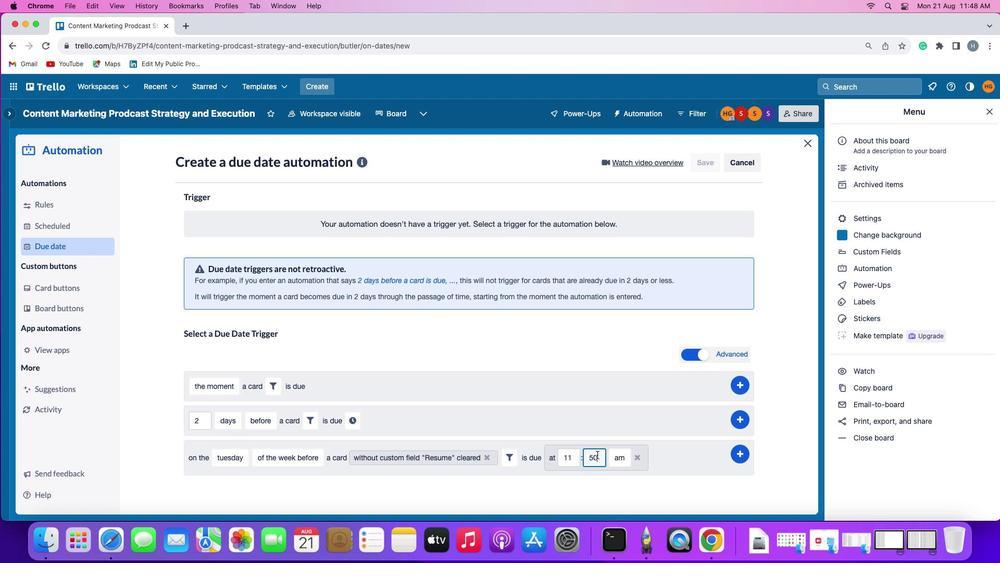 
Action: Key pressed Key.backspaceKey.backspace'0''0'
Screenshot: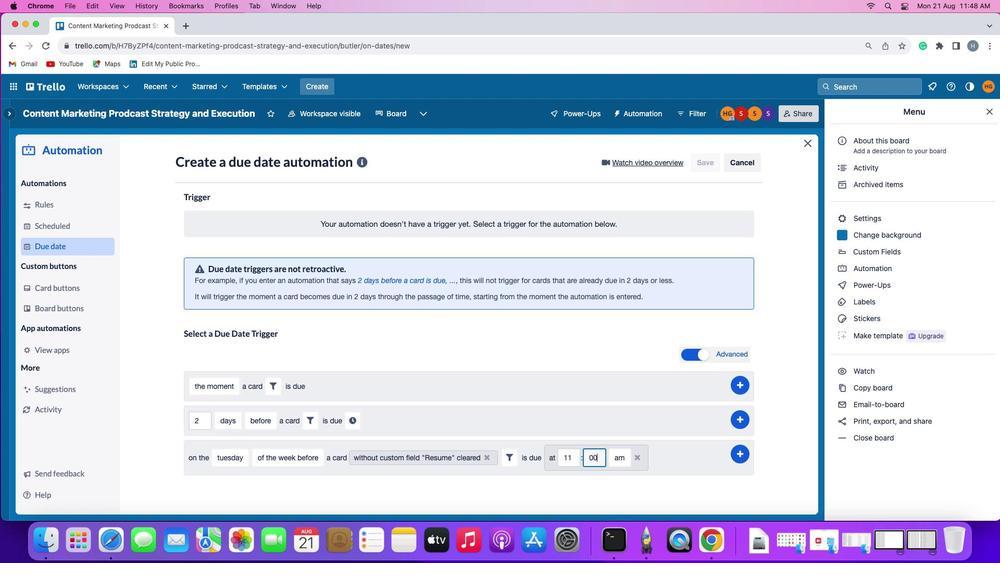 
Action: Mouse moved to (618, 472)
Screenshot: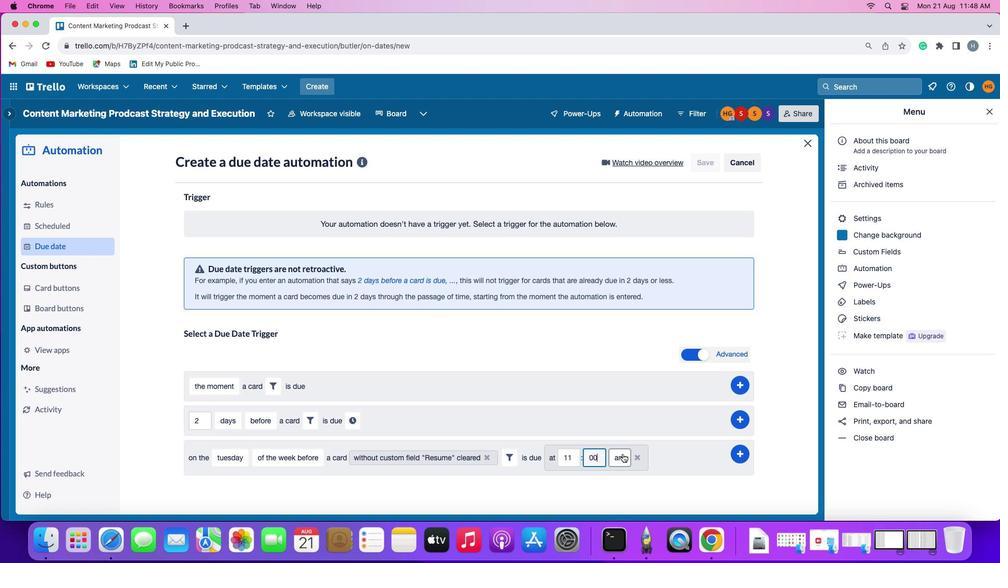 
Action: Mouse pressed left at (618, 472)
Screenshot: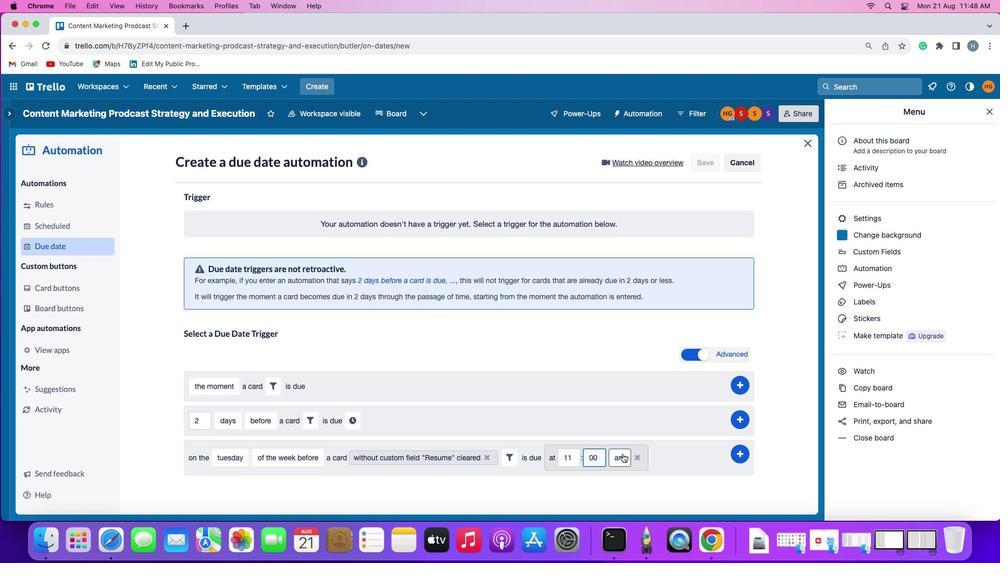 
Action: Mouse moved to (617, 486)
Screenshot: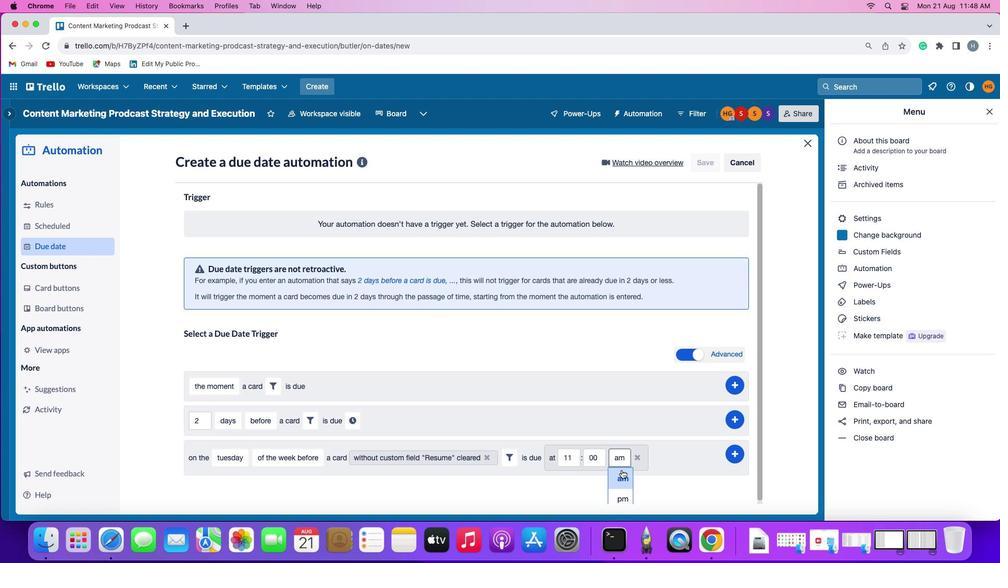
Action: Mouse pressed left at (617, 486)
Screenshot: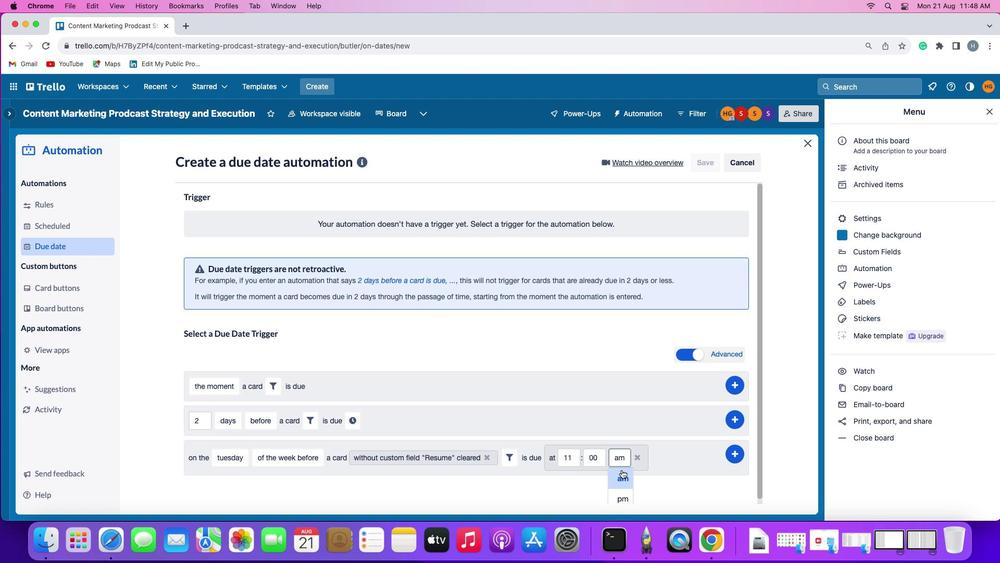 
Action: Mouse moved to (730, 471)
Screenshot: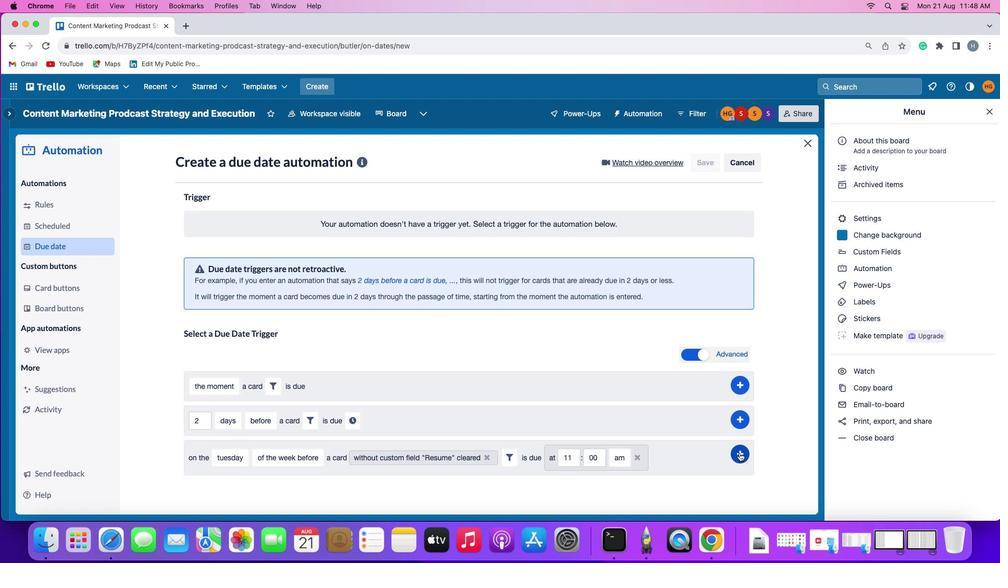 
Action: Mouse pressed left at (730, 471)
Screenshot: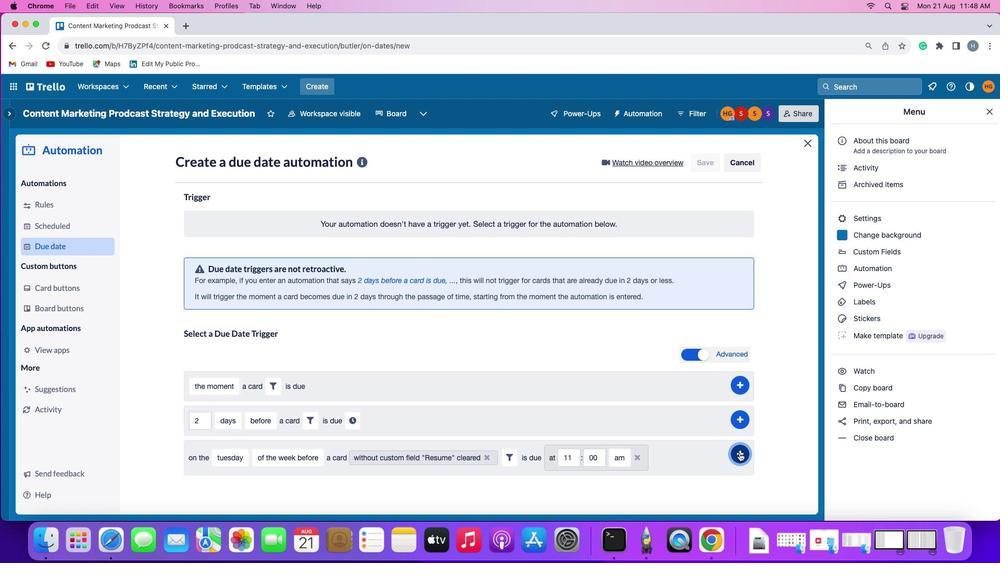 
Action: Mouse moved to (774, 402)
Screenshot: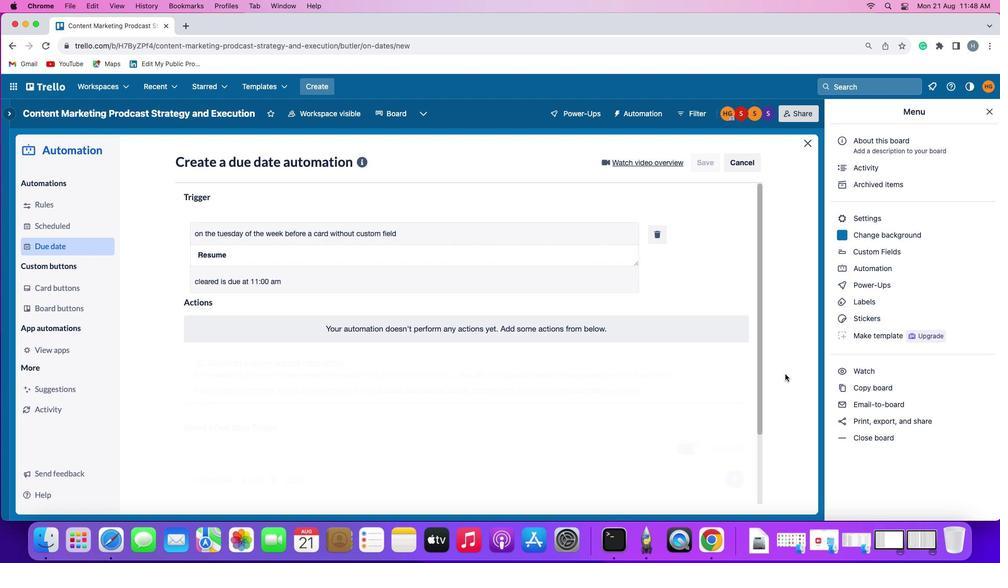 
